 Task: Look for space in Settimo Torinese, Italy from 10th July, 2023 to 15th July, 2023 for 7 adults in price range Rs.10000 to Rs.15000. Place can be entire place or shared room with 4 bedrooms having 7 beds and 4 bathrooms. Property type can be house, flat, guest house. Amenities needed are: wifi, TV, free parkinig on premises, gym, breakfast. Booking option can be shelf check-in. Required host language is English.
Action: Mouse moved to (472, 107)
Screenshot: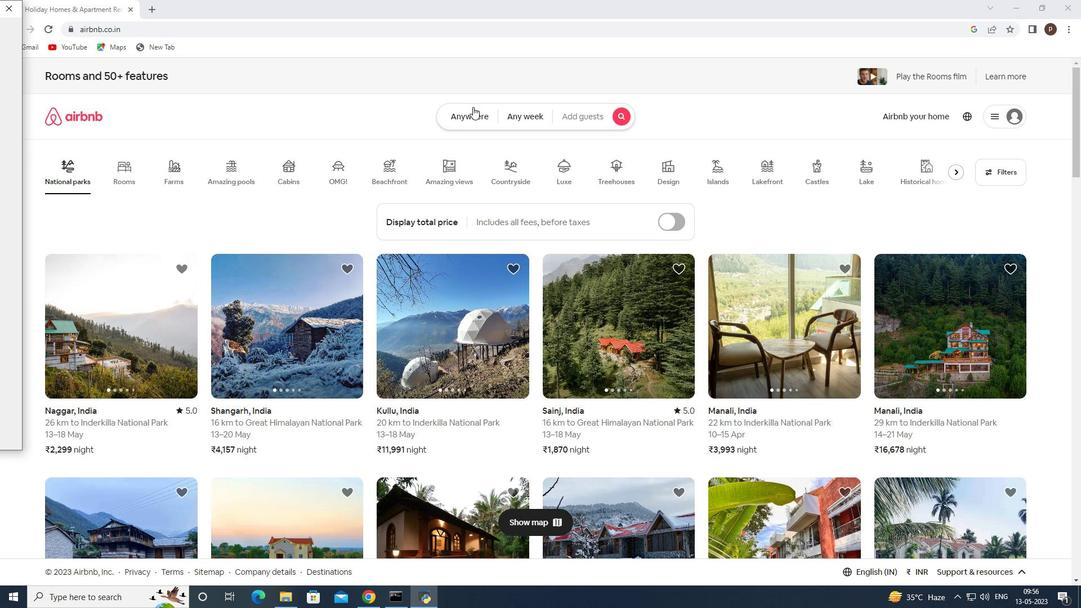 
Action: Mouse pressed left at (472, 107)
Screenshot: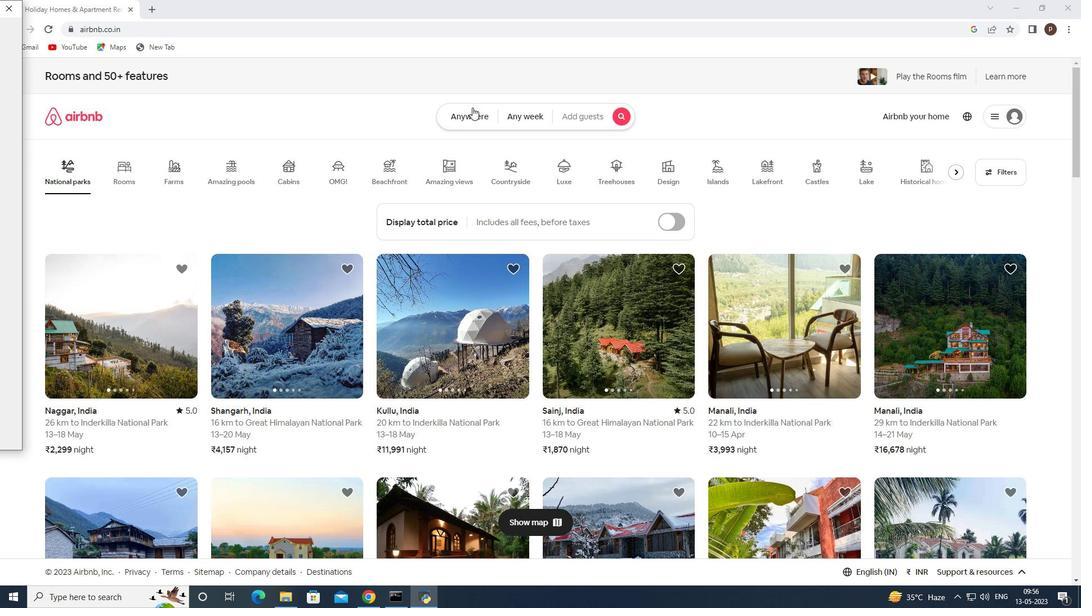 
Action: Mouse moved to (326, 161)
Screenshot: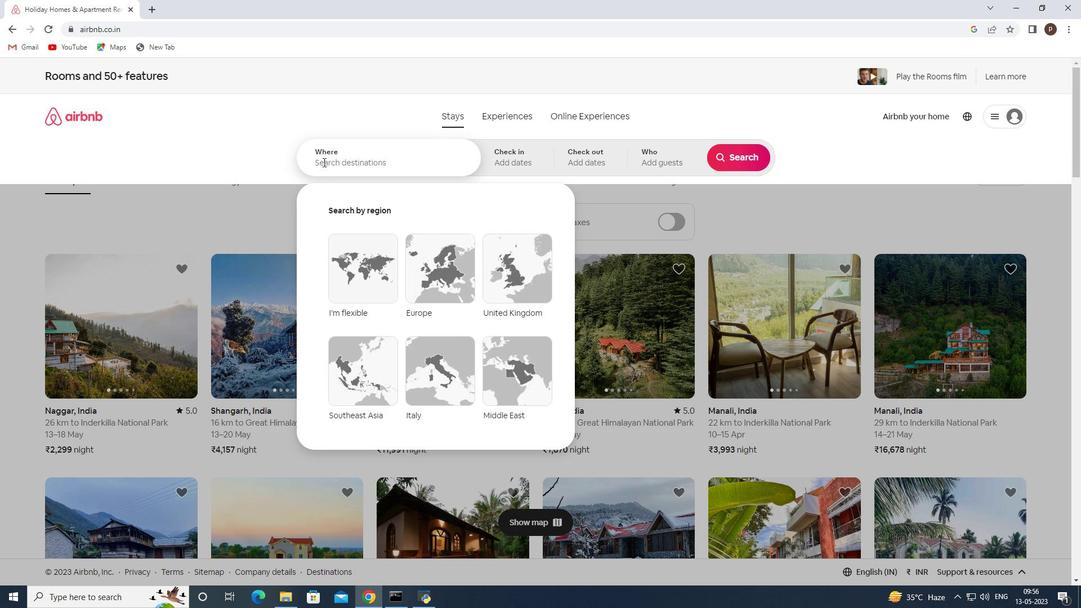 
Action: Mouse pressed left at (326, 161)
Screenshot: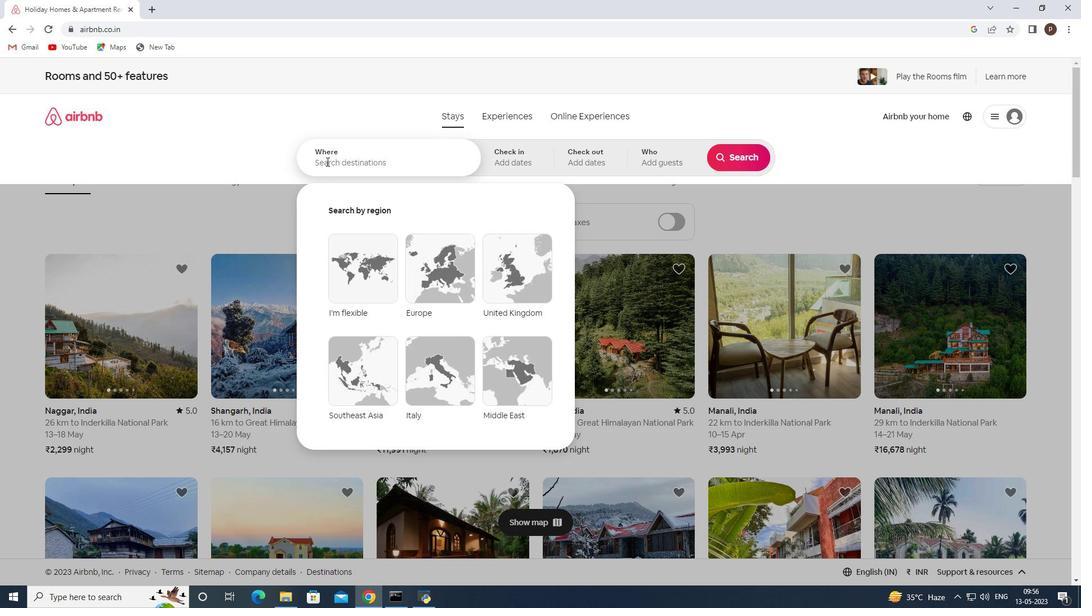 
Action: Key pressed <Key.caps_lock>S<Key.caps_lock>ettimo
Screenshot: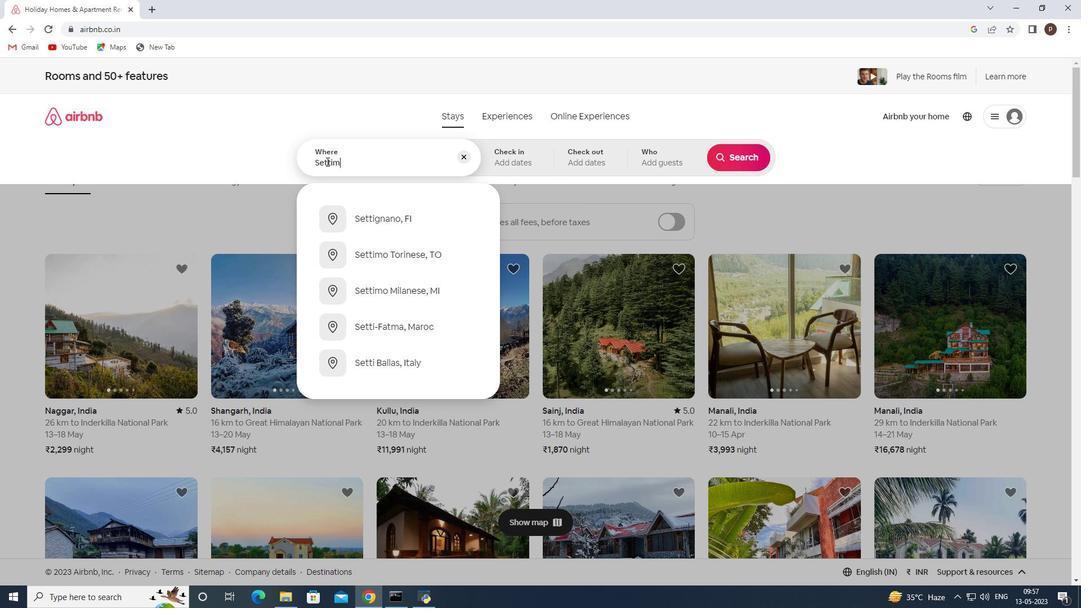 
Action: Mouse moved to (382, 180)
Screenshot: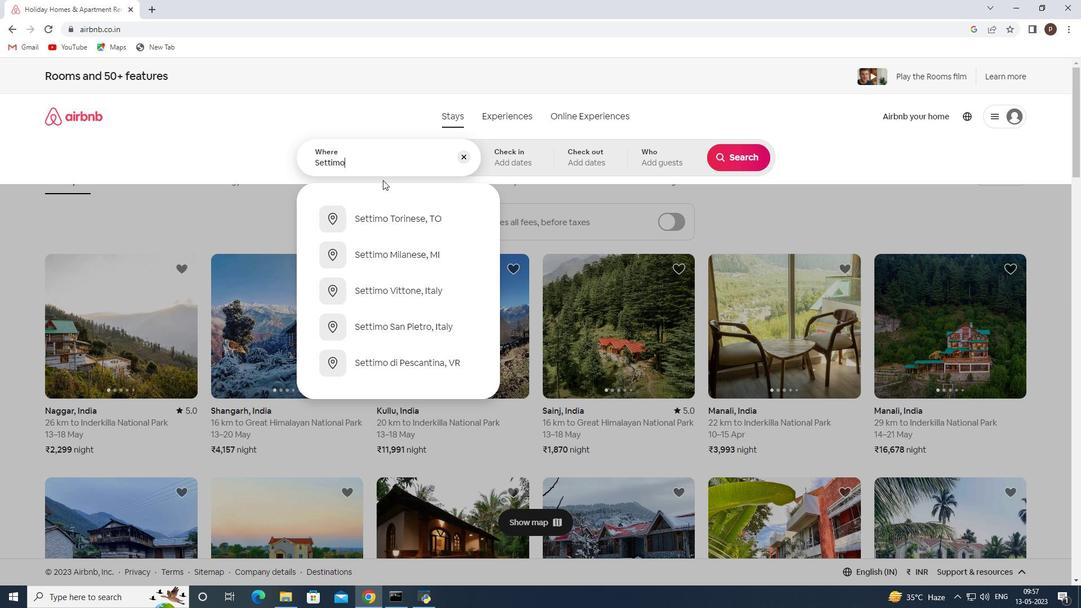 
Action: Key pressed <Key.space><Key.caps_lock>T<Key.caps_lock>orinese,<Key.space><Key.caps_lock>I<Key.caps_lock>taly
Screenshot: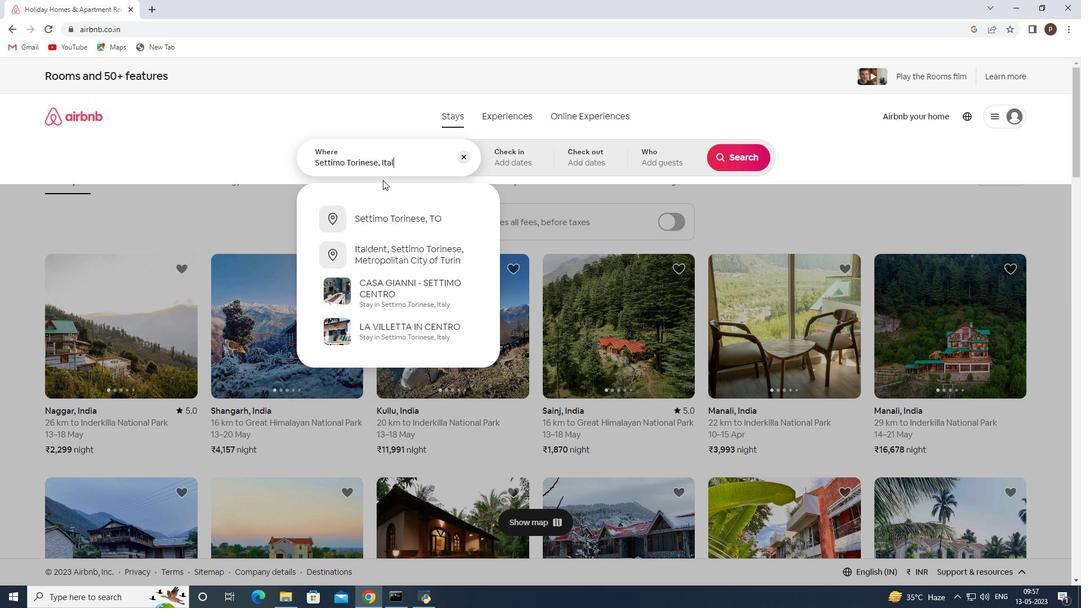 
Action: Mouse moved to (382, 179)
Screenshot: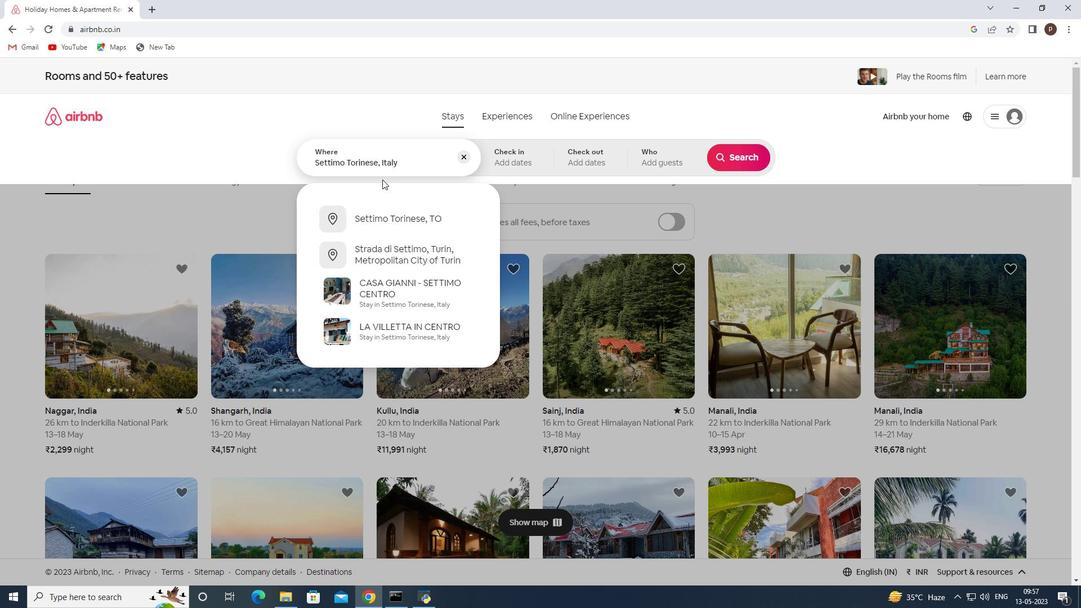 
Action: Key pressed <Key.enter>
Screenshot: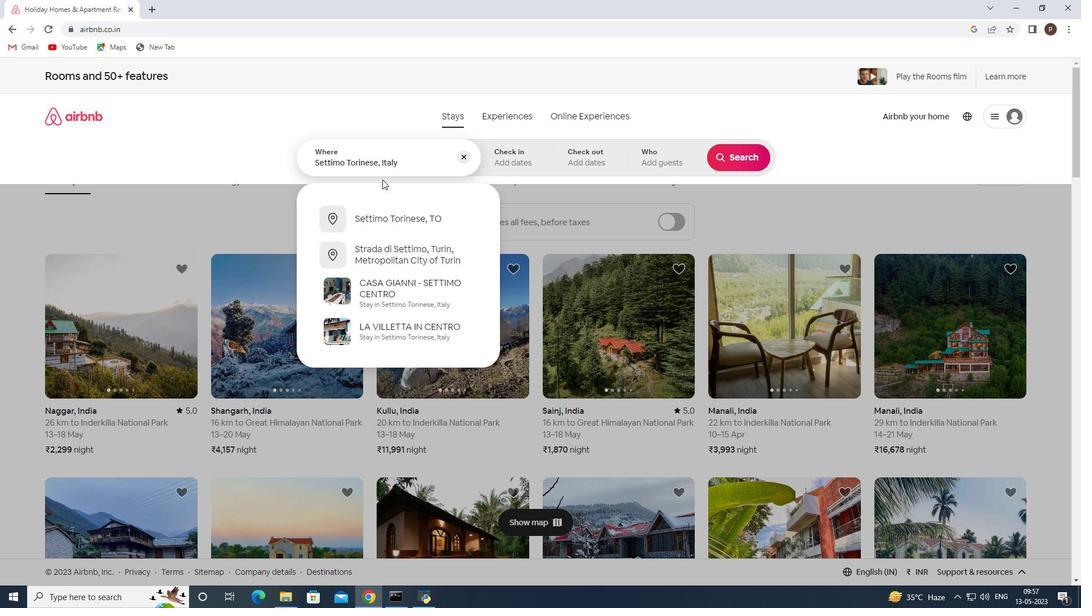 
Action: Mouse moved to (737, 248)
Screenshot: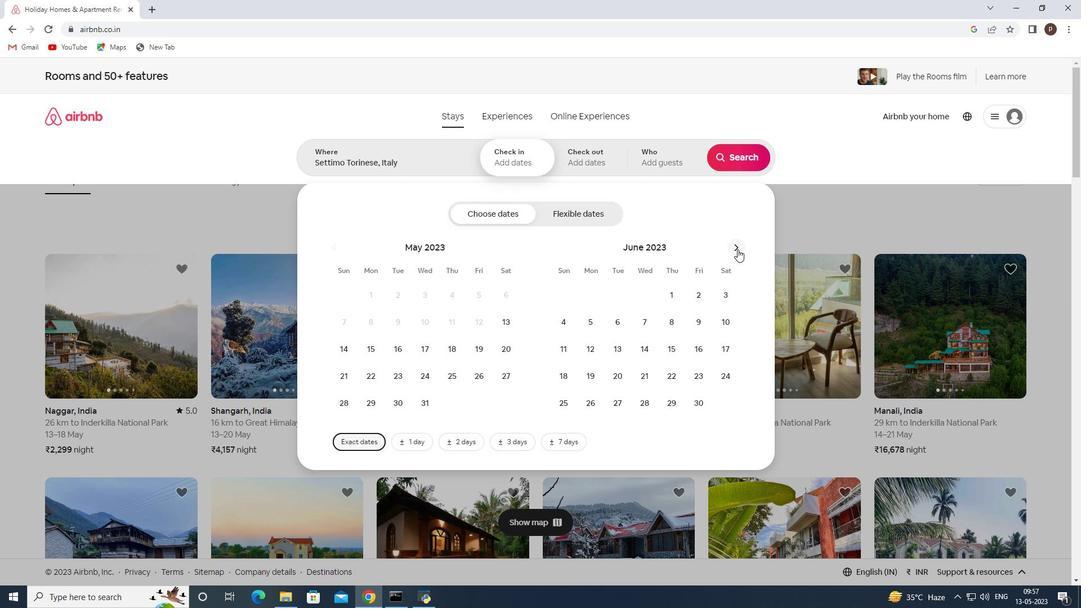 
Action: Mouse pressed left at (737, 248)
Screenshot: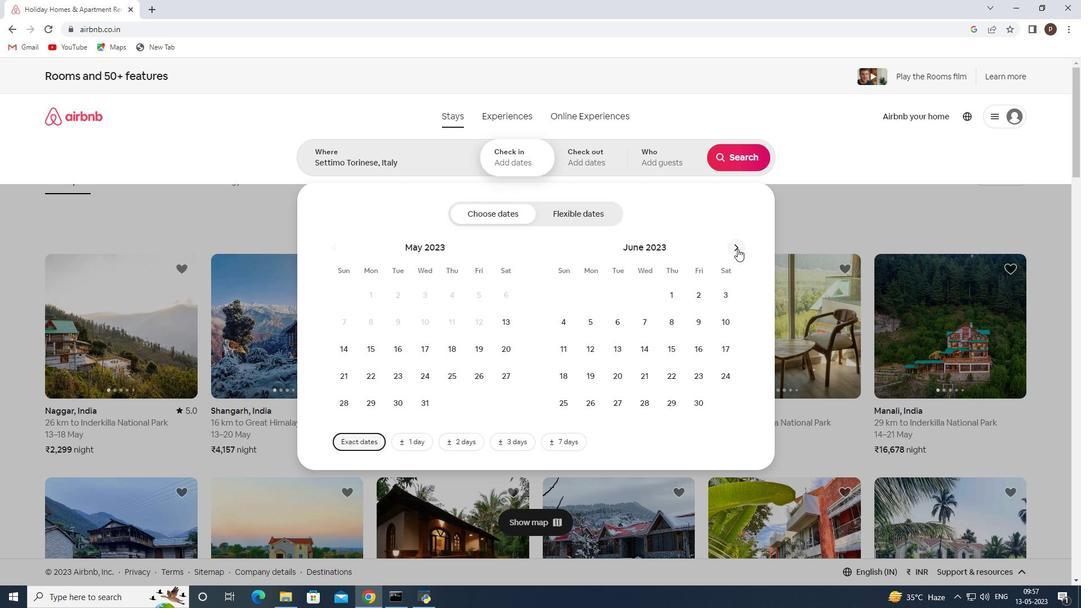 
Action: Mouse moved to (591, 351)
Screenshot: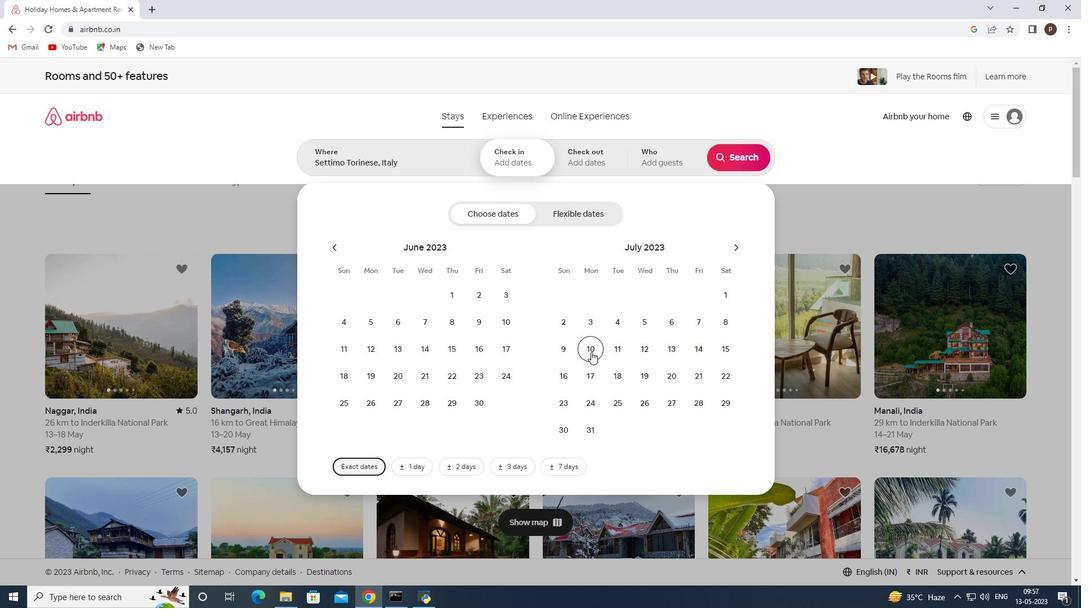 
Action: Mouse pressed left at (591, 351)
Screenshot: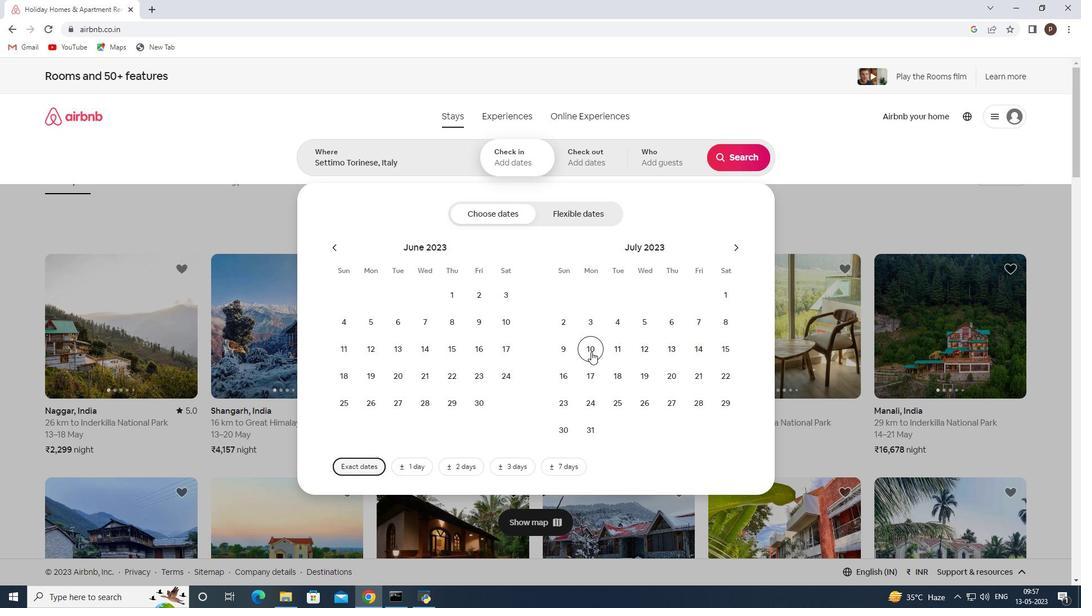 
Action: Mouse moved to (729, 350)
Screenshot: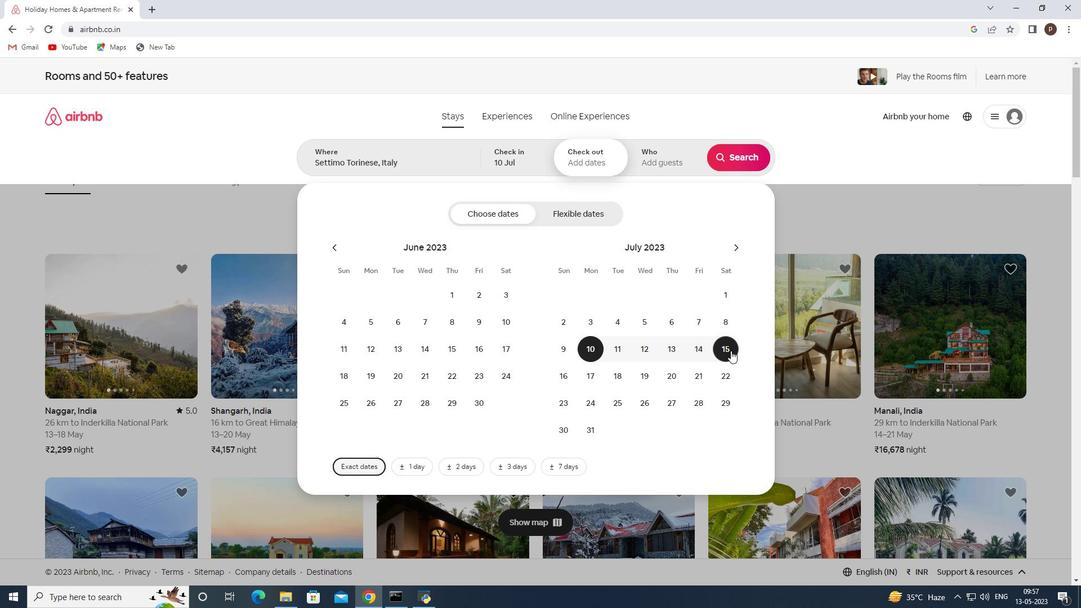 
Action: Mouse pressed left at (729, 350)
Screenshot: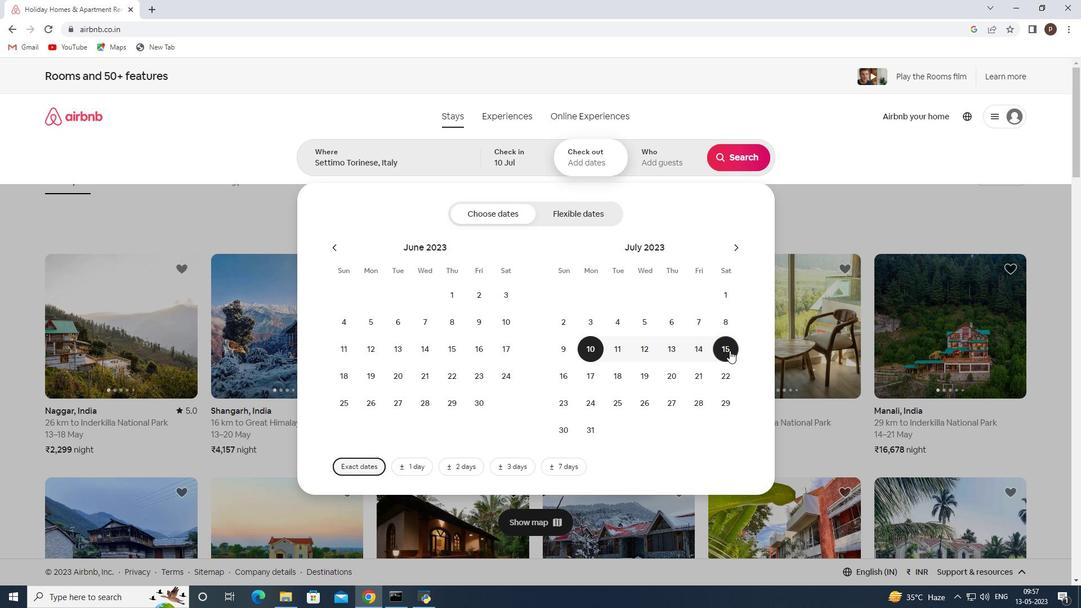 
Action: Mouse moved to (671, 163)
Screenshot: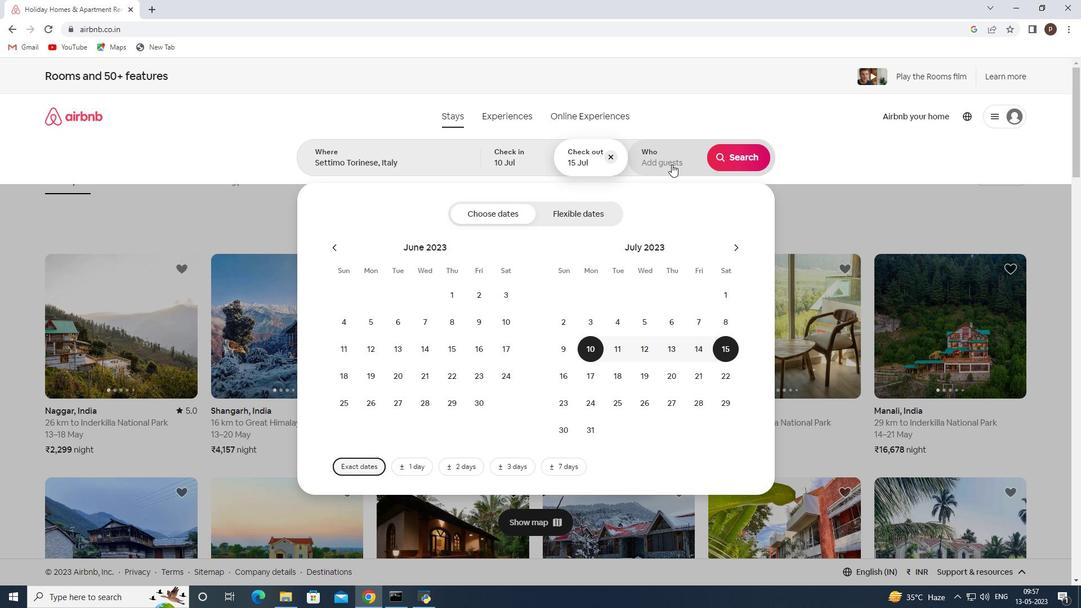 
Action: Mouse pressed left at (671, 163)
Screenshot: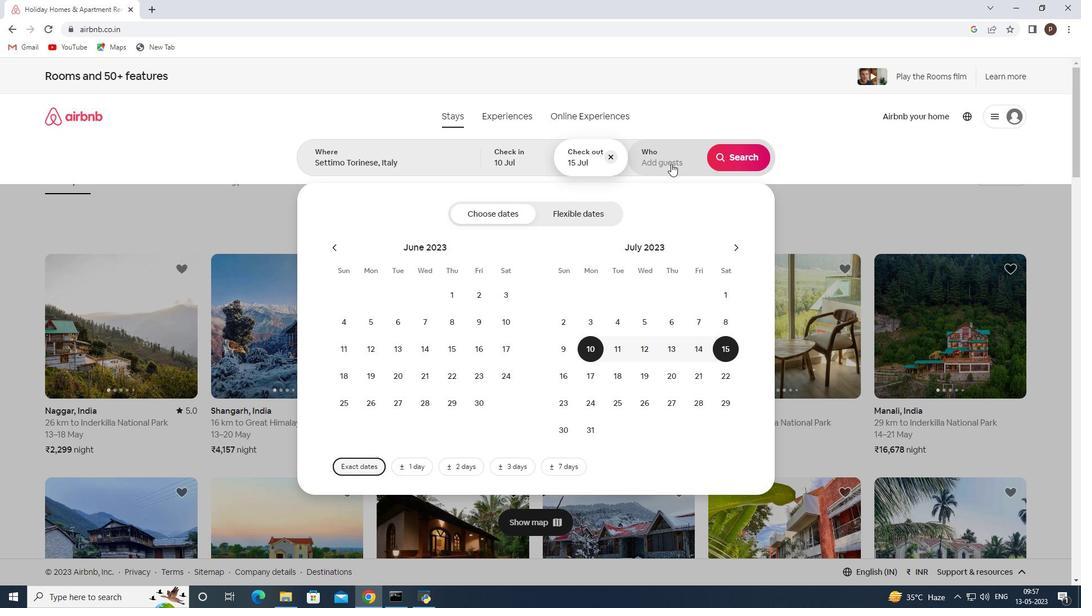 
Action: Mouse moved to (740, 220)
Screenshot: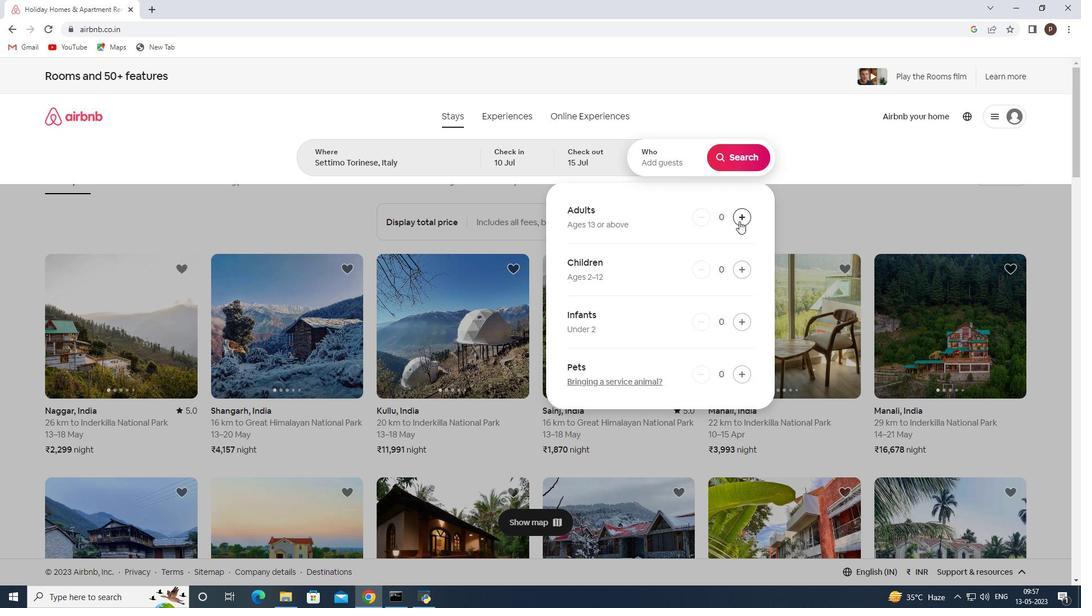 
Action: Mouse pressed left at (740, 220)
Screenshot: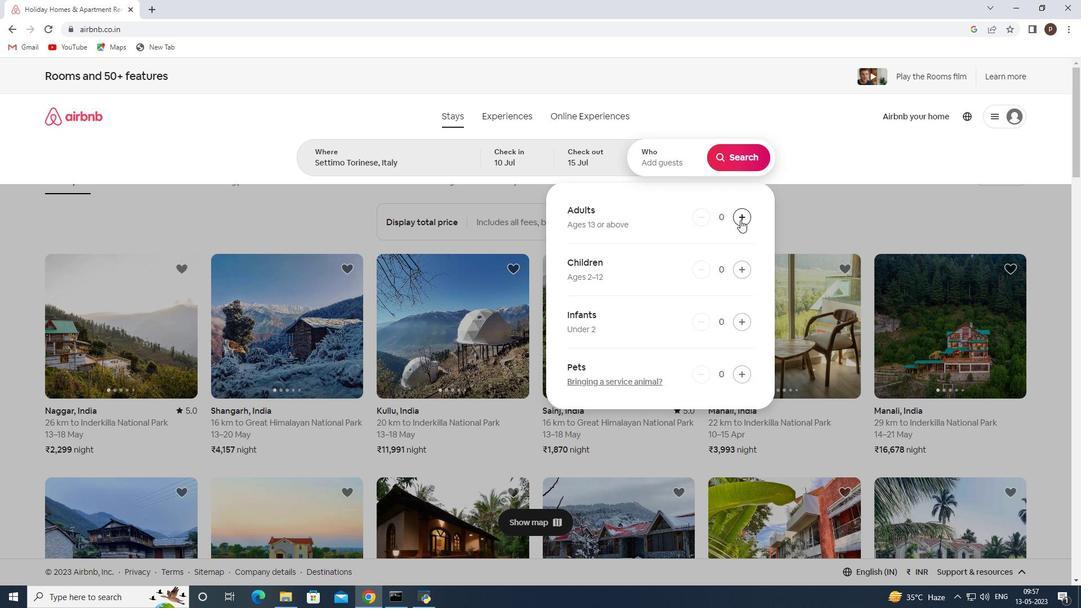 
Action: Mouse pressed left at (740, 220)
Screenshot: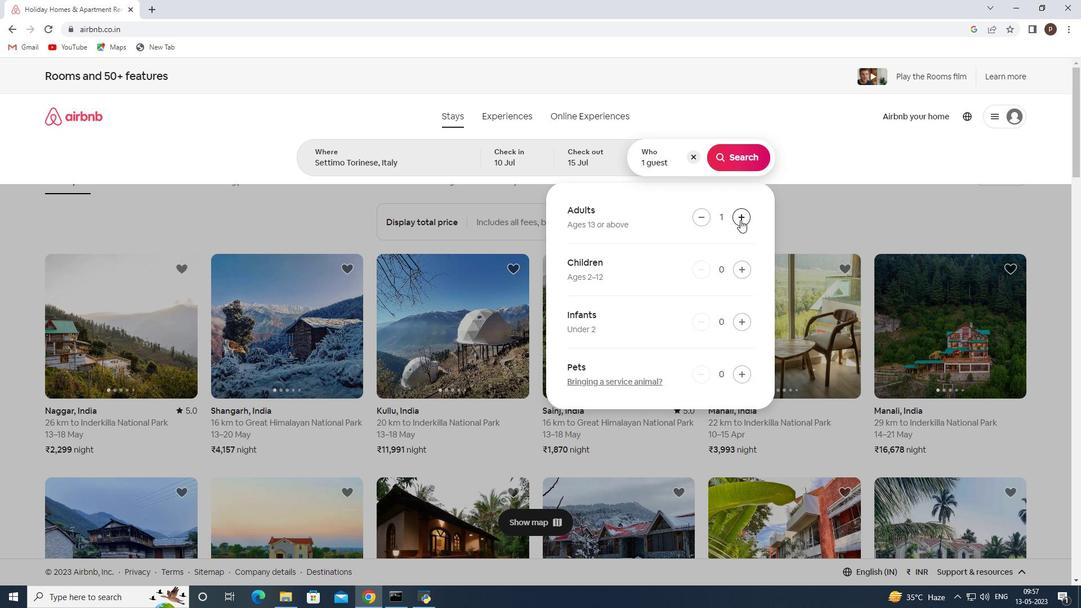 
Action: Mouse pressed left at (740, 220)
Screenshot: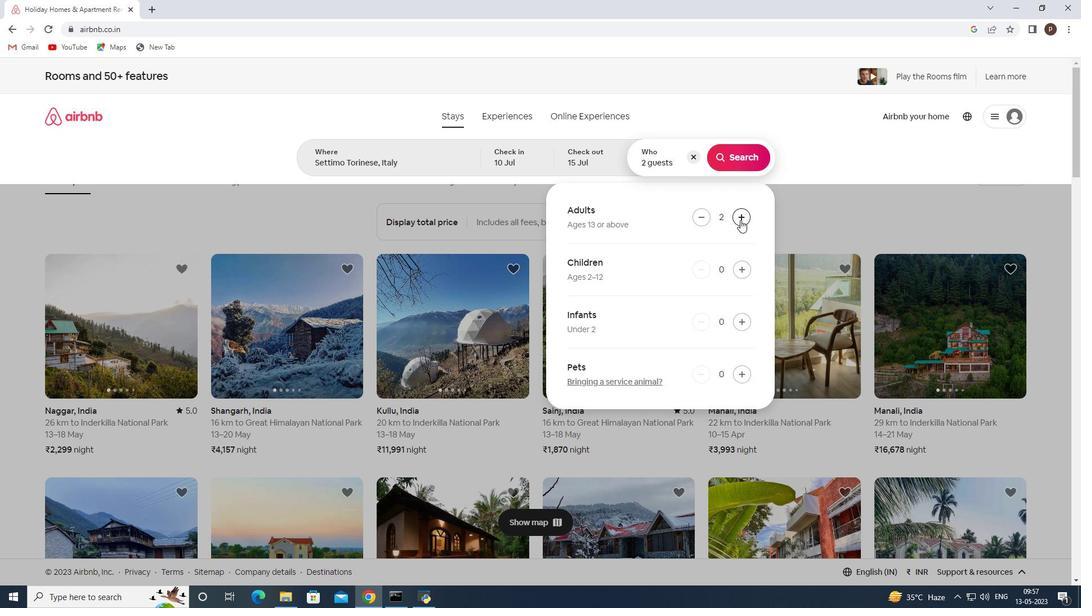 
Action: Mouse pressed left at (740, 220)
Screenshot: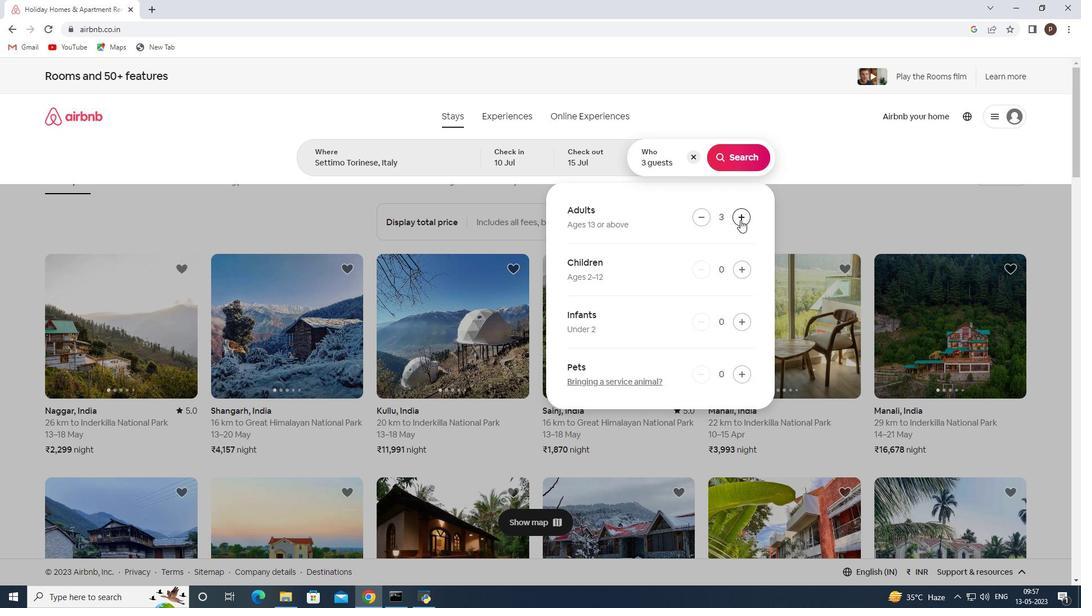 
Action: Mouse pressed left at (740, 220)
Screenshot: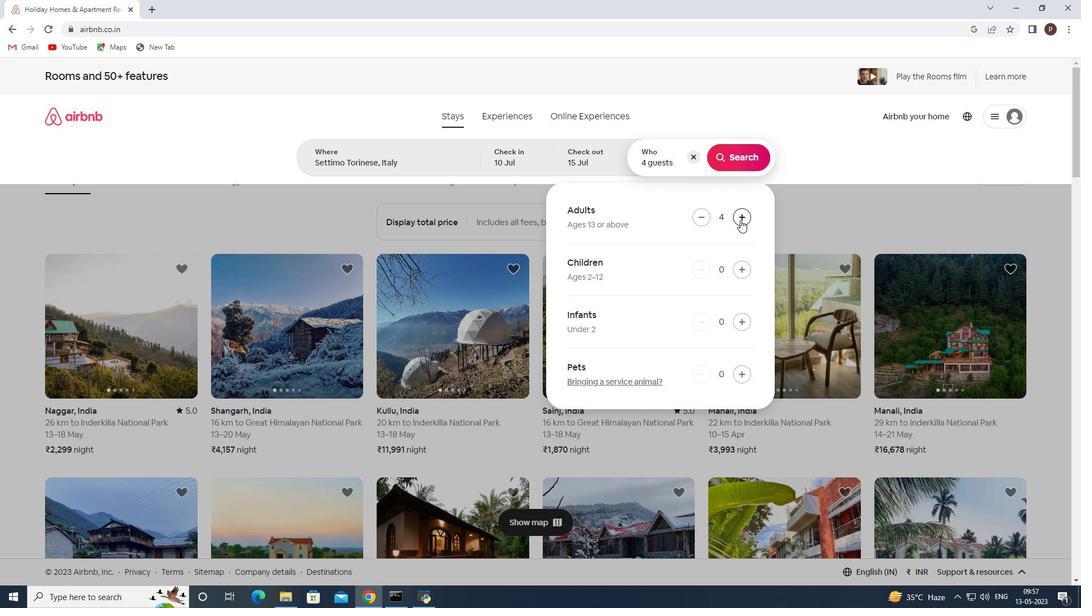 
Action: Mouse pressed left at (740, 220)
Screenshot: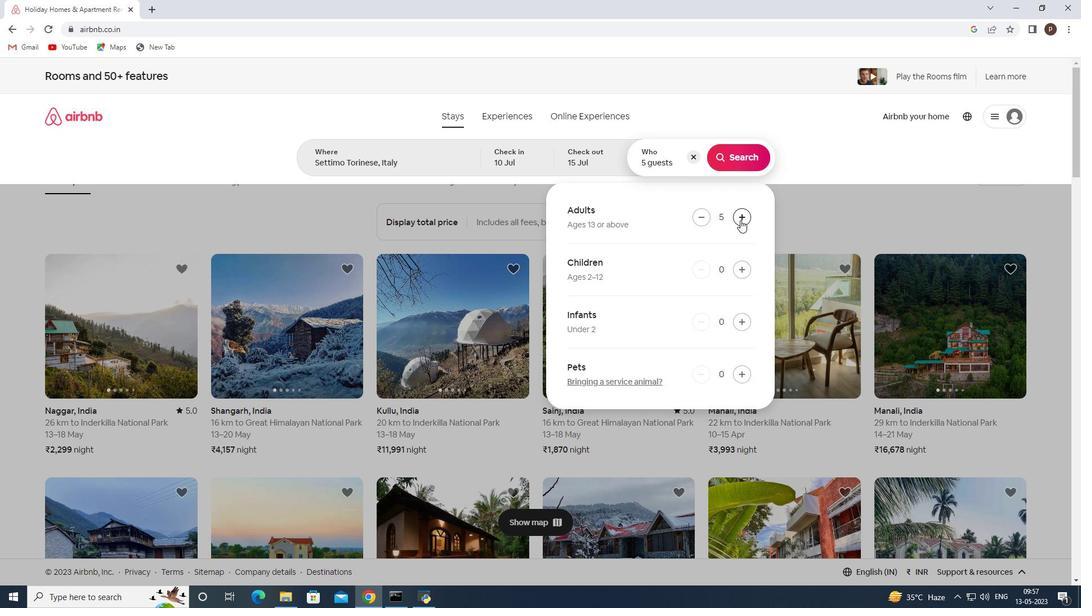 
Action: Mouse pressed left at (740, 220)
Screenshot: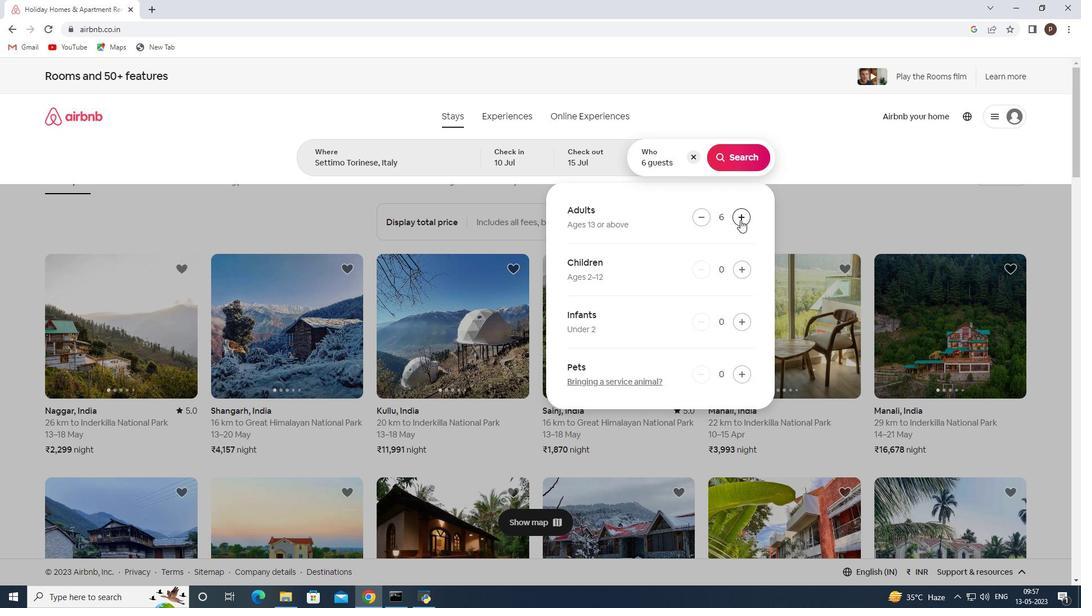 
Action: Mouse moved to (741, 153)
Screenshot: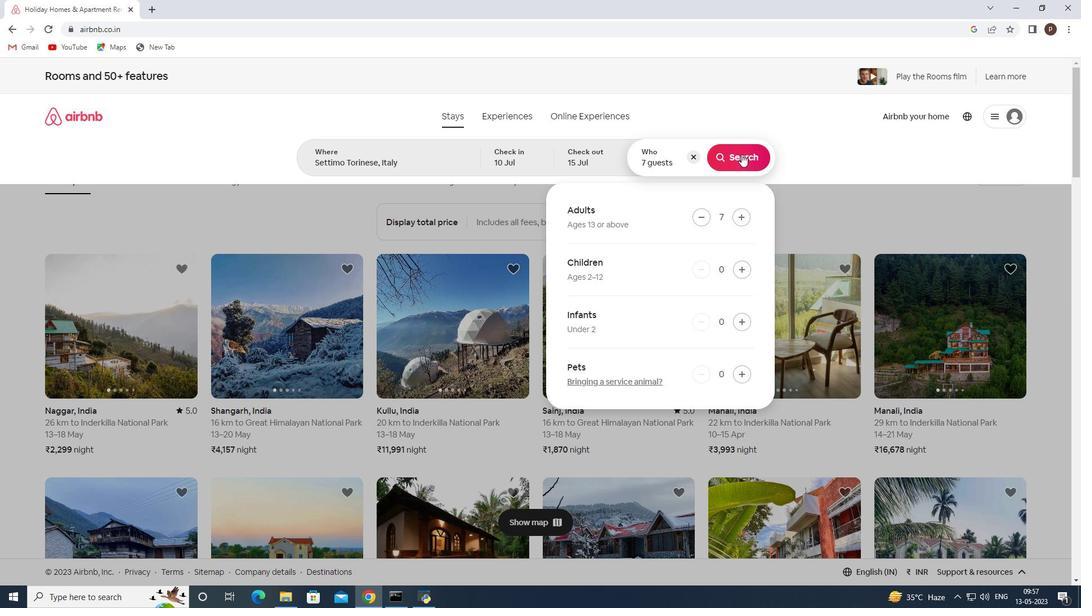 
Action: Mouse pressed left at (741, 153)
Screenshot: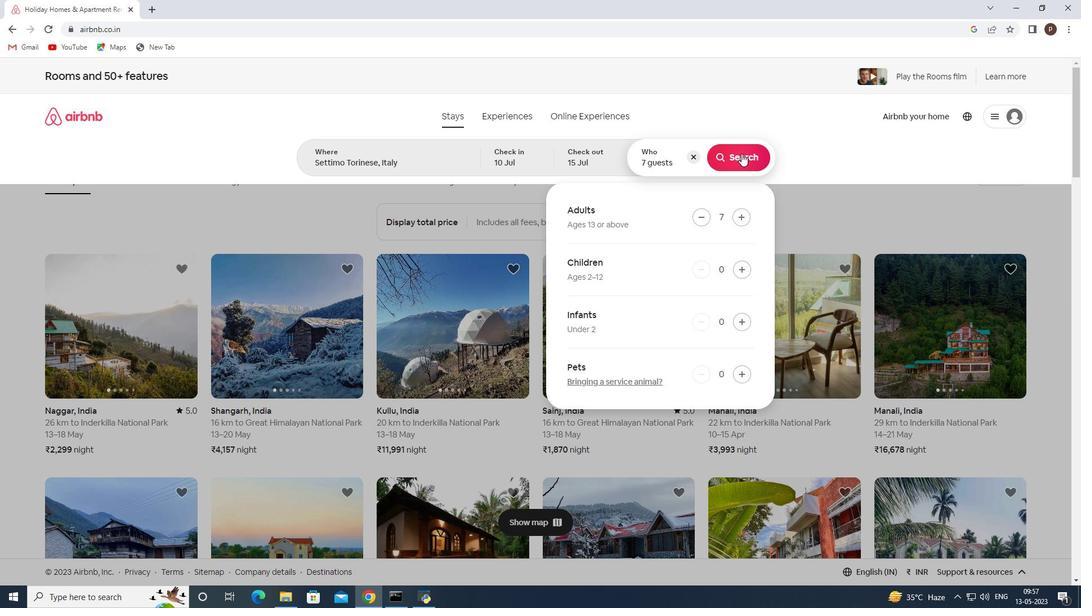 
Action: Mouse moved to (1015, 125)
Screenshot: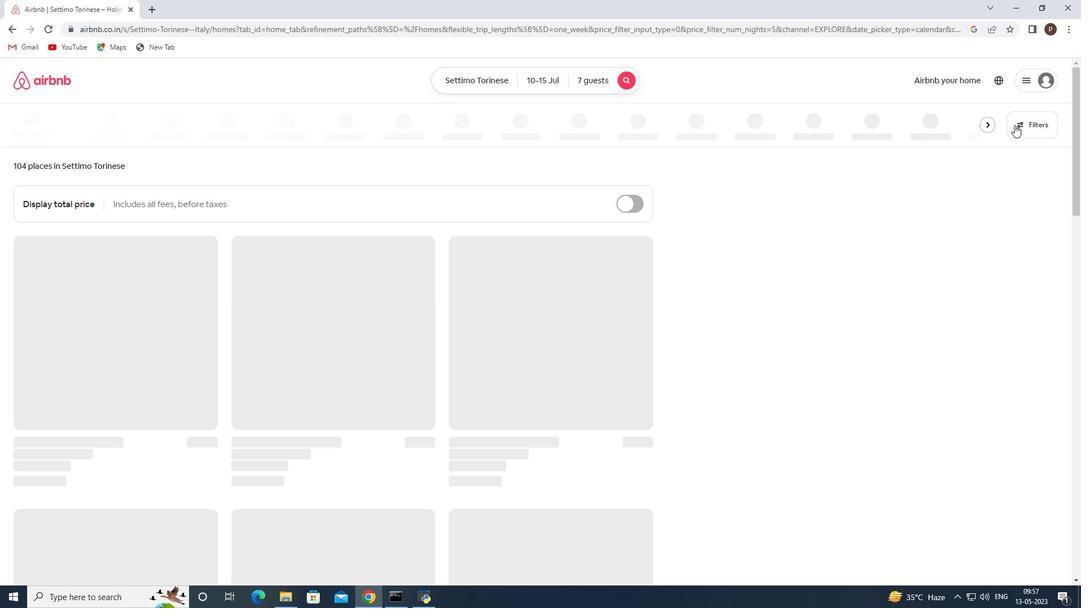 
Action: Mouse pressed left at (1015, 125)
Screenshot: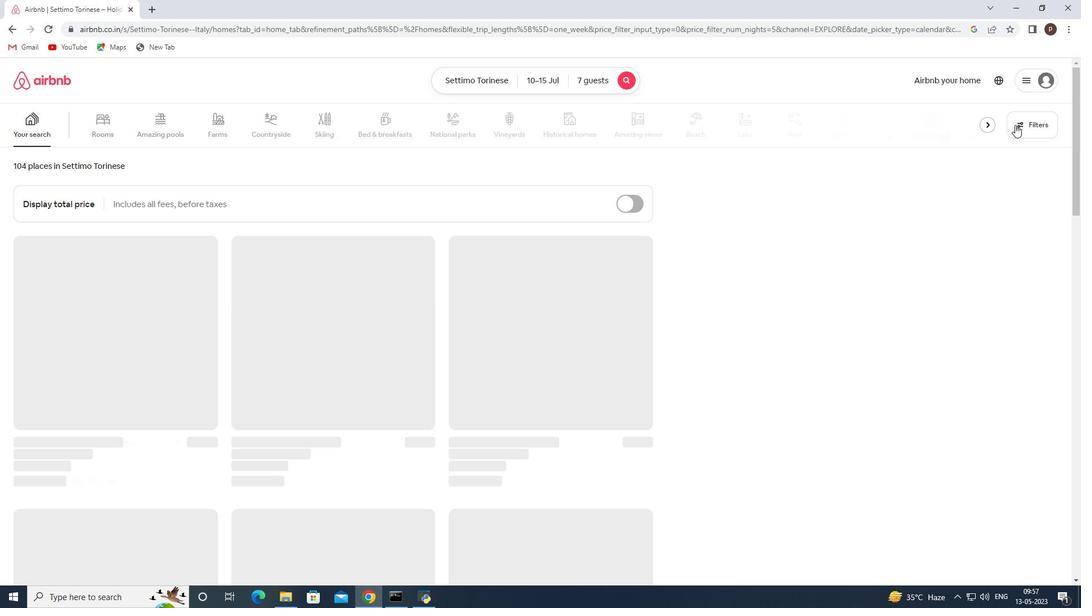 
Action: Mouse moved to (373, 399)
Screenshot: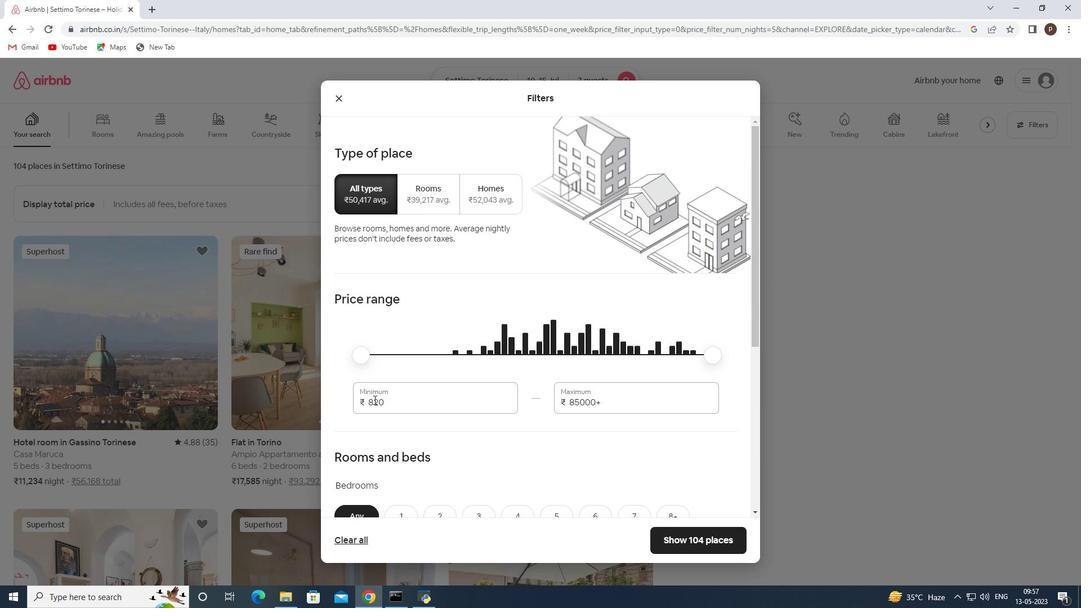 
Action: Mouse pressed left at (373, 399)
Screenshot: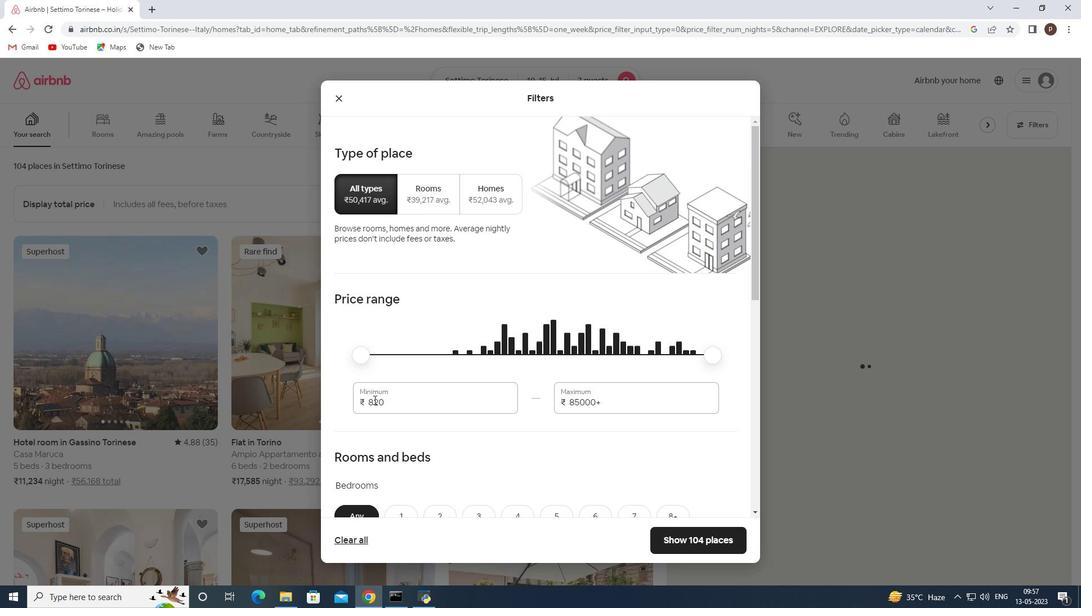
Action: Mouse pressed left at (373, 399)
Screenshot: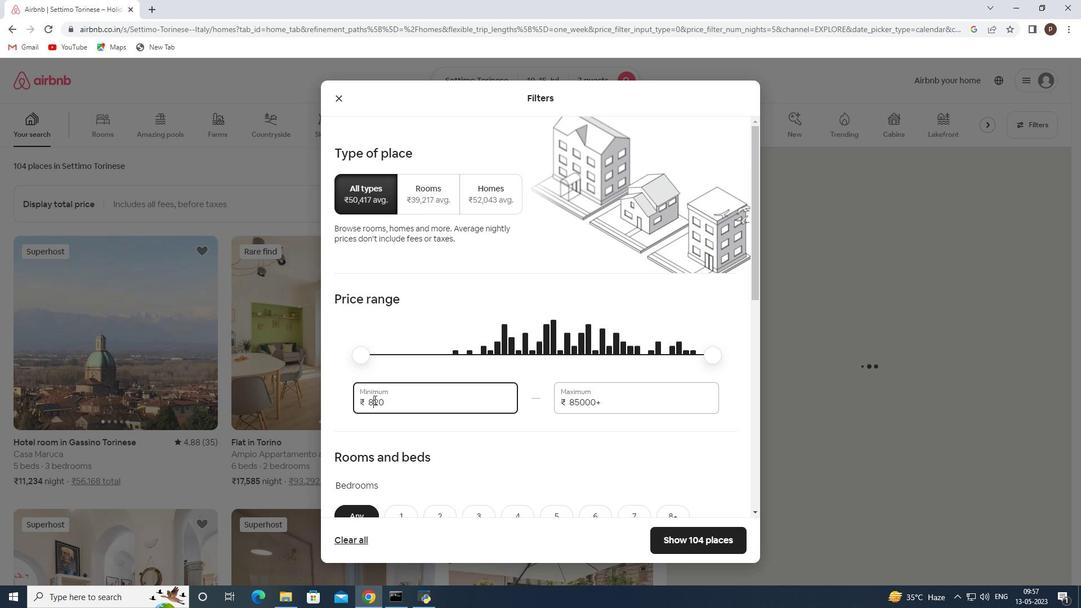 
Action: Key pressed 10000<Key.tab>15000
Screenshot: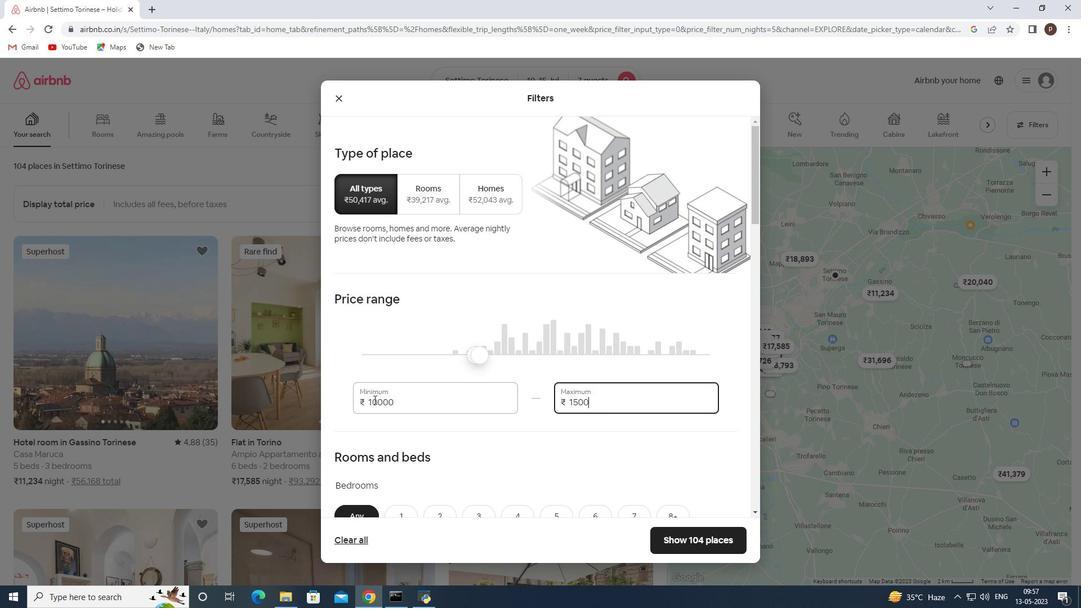 
Action: Mouse scrolled (373, 399) with delta (0, 0)
Screenshot: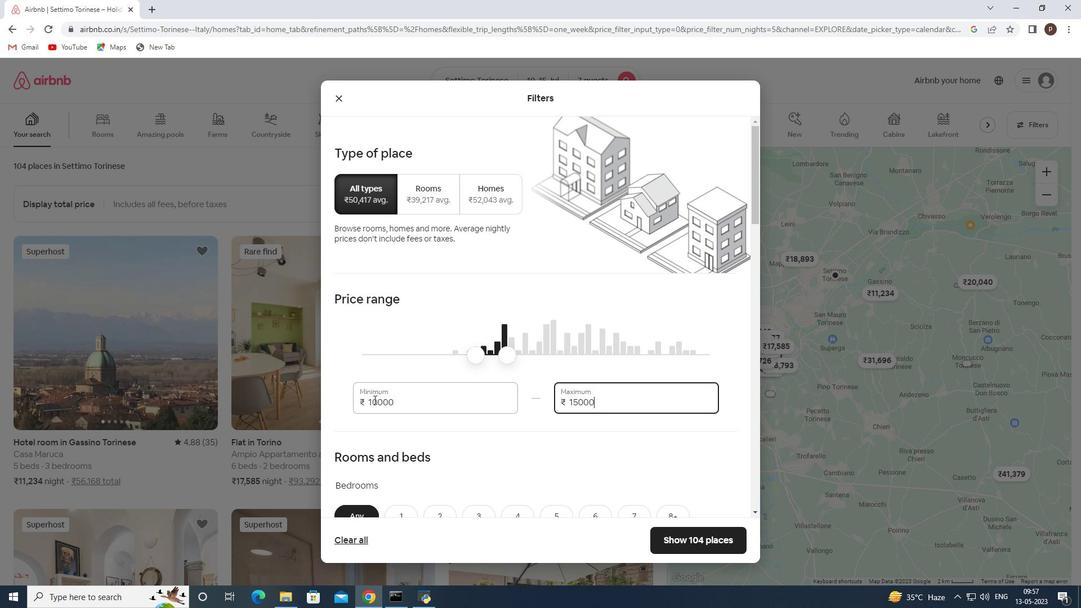
Action: Mouse scrolled (373, 399) with delta (0, 0)
Screenshot: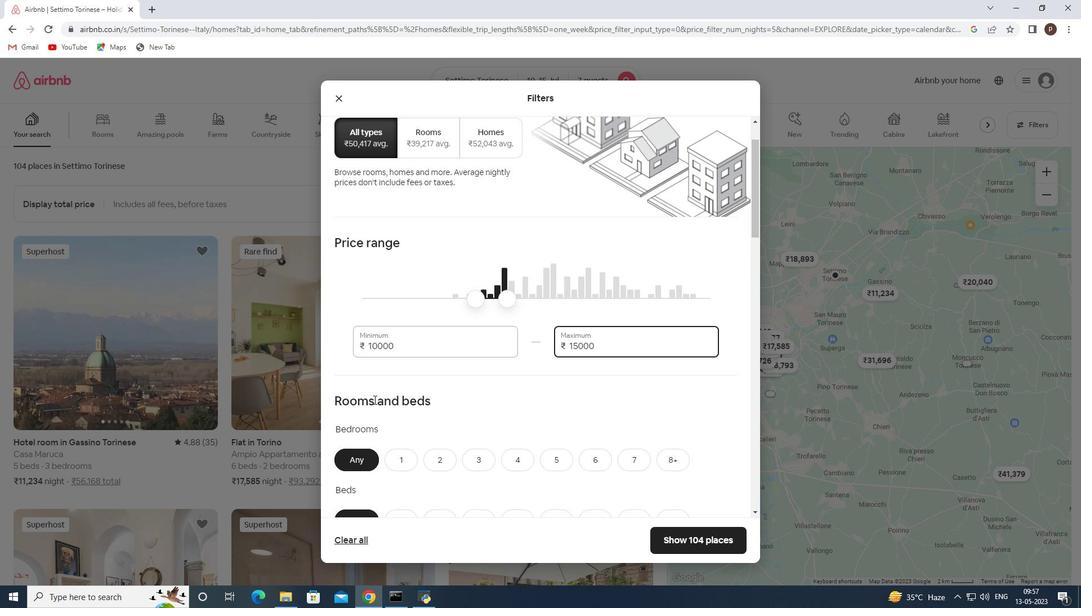 
Action: Mouse moved to (527, 404)
Screenshot: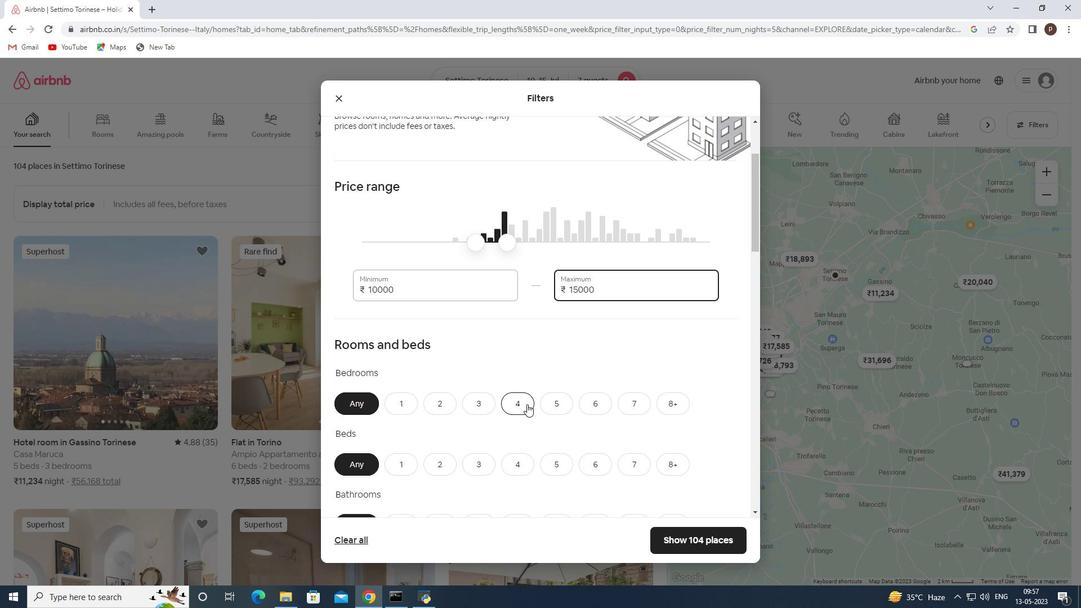 
Action: Mouse pressed left at (527, 404)
Screenshot: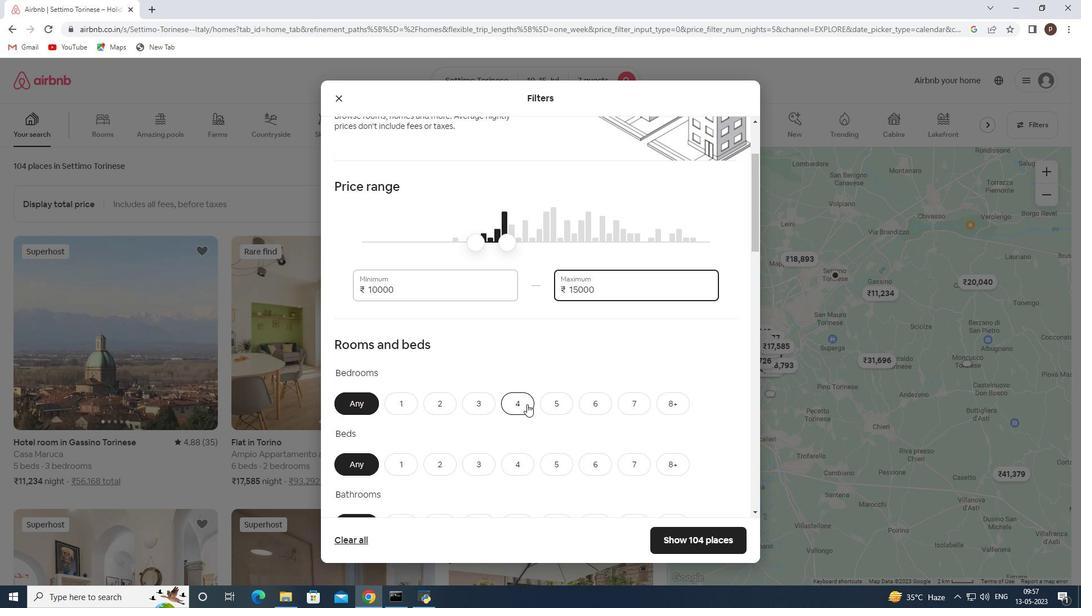 
Action: Mouse moved to (640, 468)
Screenshot: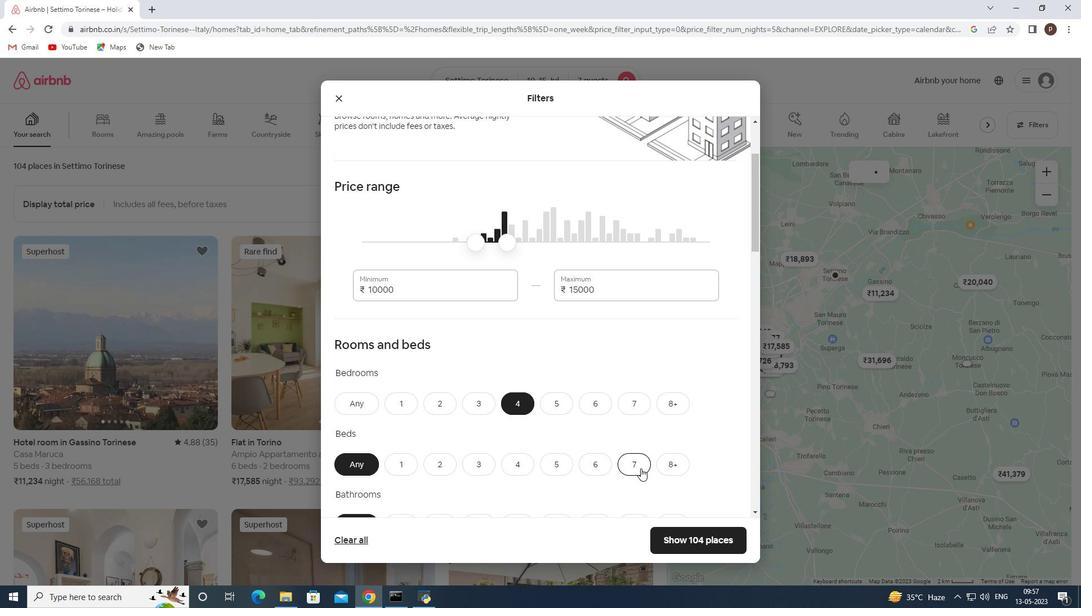 
Action: Mouse pressed left at (640, 468)
Screenshot: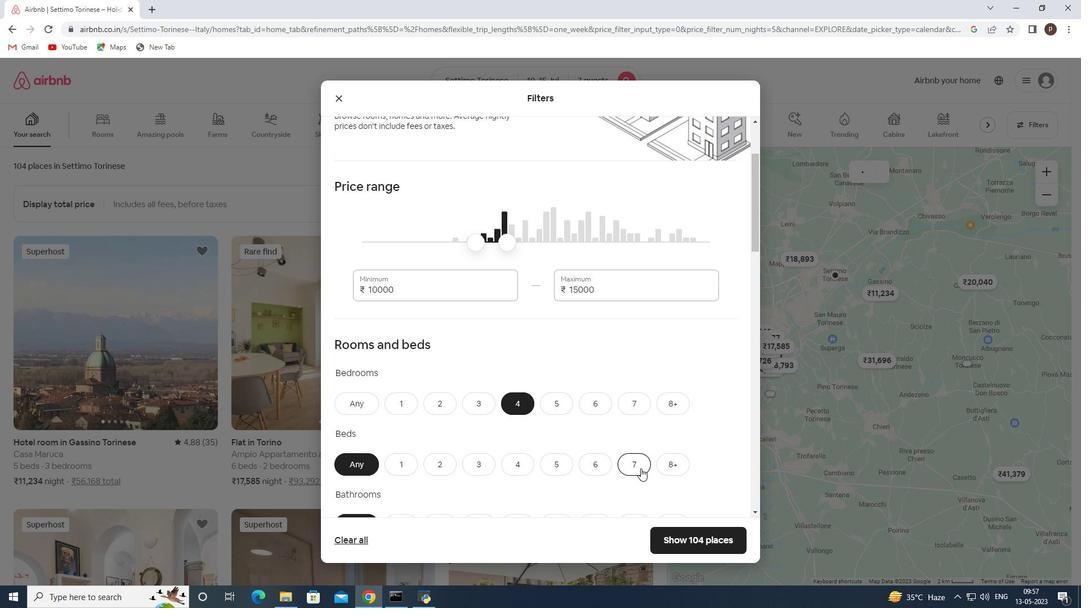 
Action: Mouse scrolled (640, 467) with delta (0, 0)
Screenshot: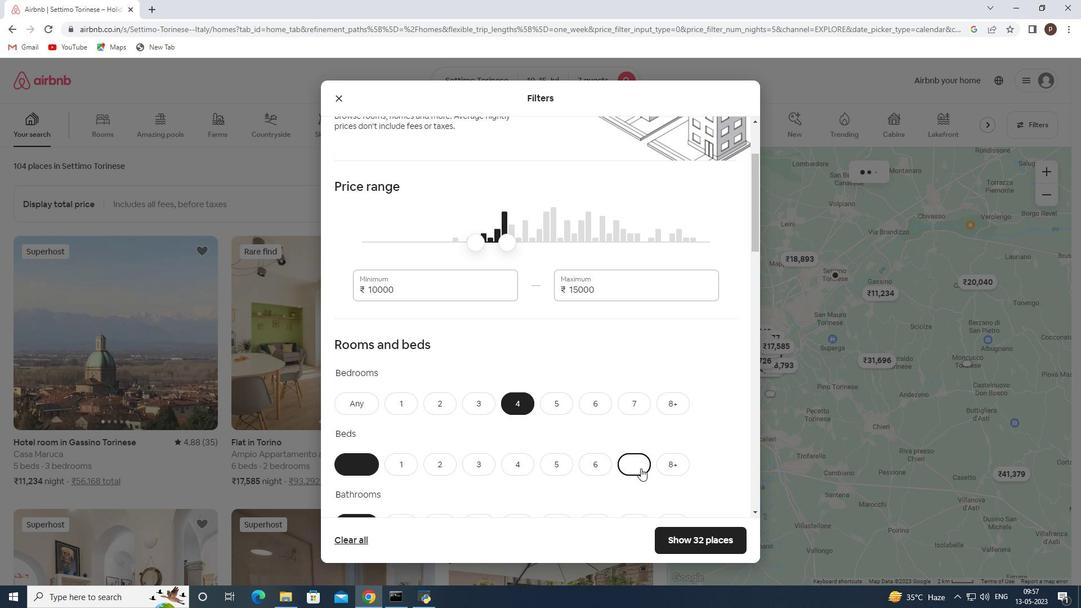 
Action: Mouse scrolled (640, 467) with delta (0, 0)
Screenshot: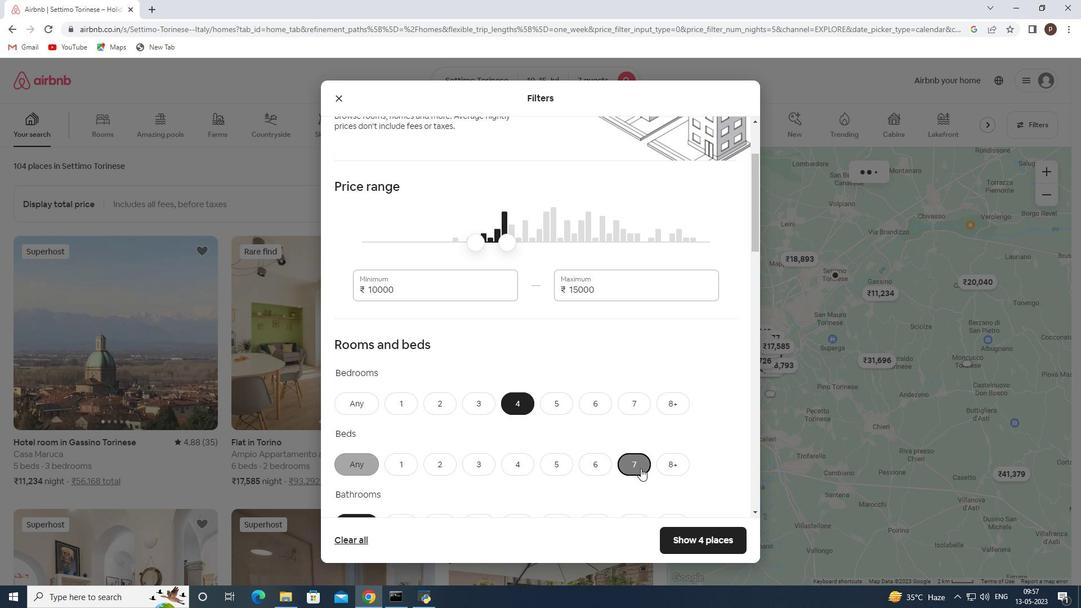 
Action: Mouse scrolled (640, 467) with delta (0, 0)
Screenshot: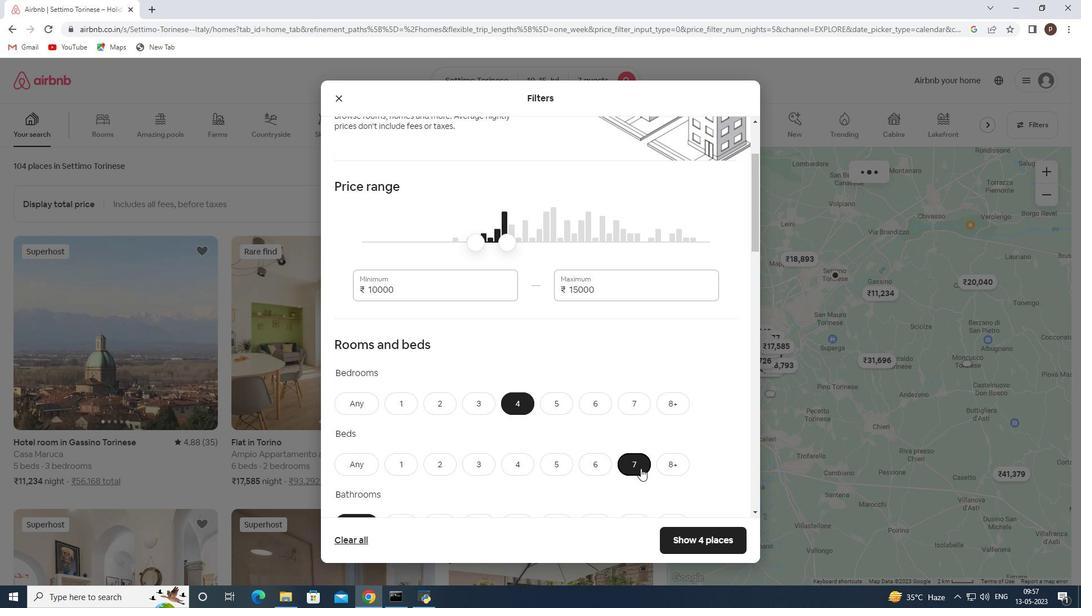 
Action: Mouse moved to (512, 360)
Screenshot: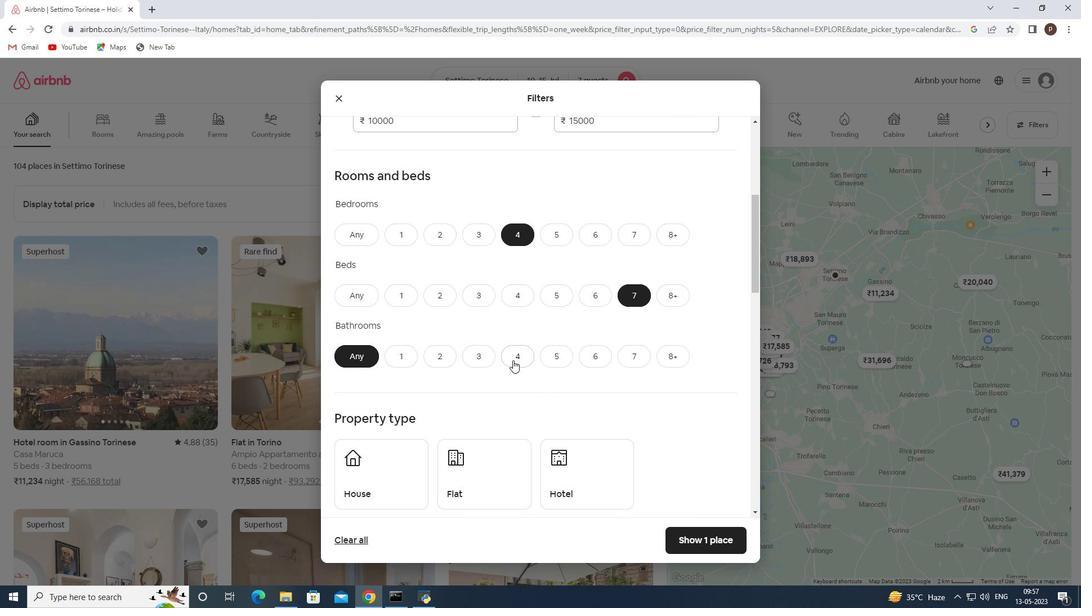 
Action: Mouse pressed left at (512, 360)
Screenshot: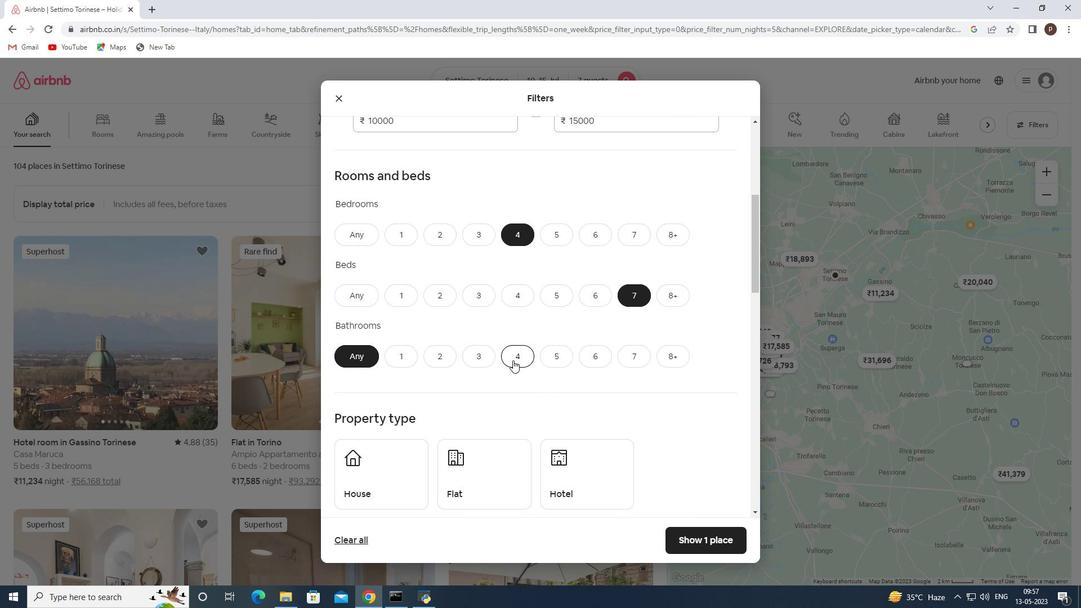 
Action: Mouse moved to (486, 373)
Screenshot: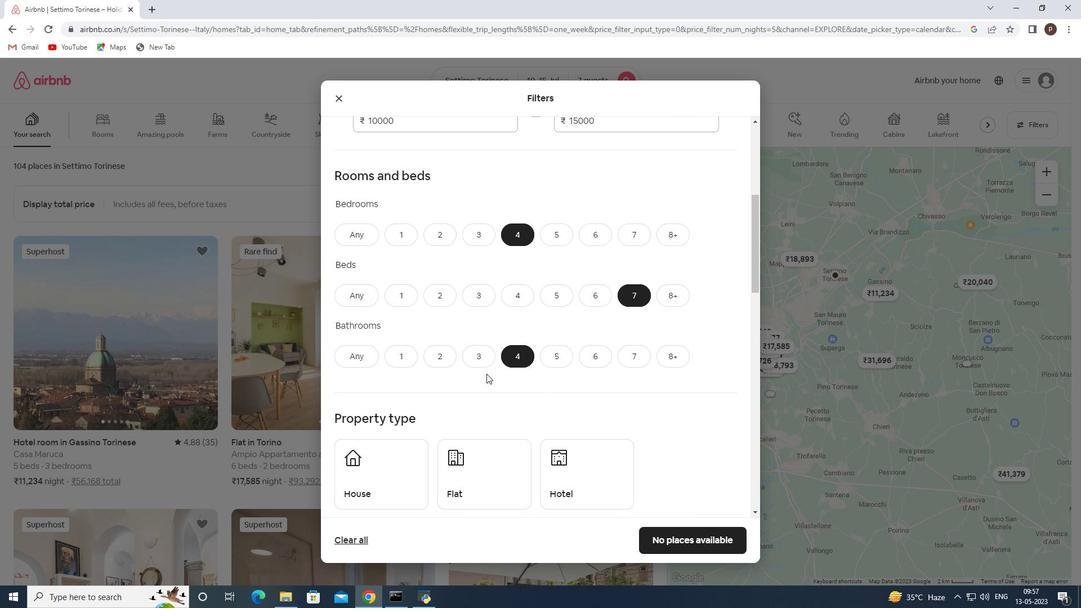 
Action: Mouse scrolled (486, 373) with delta (0, 0)
Screenshot: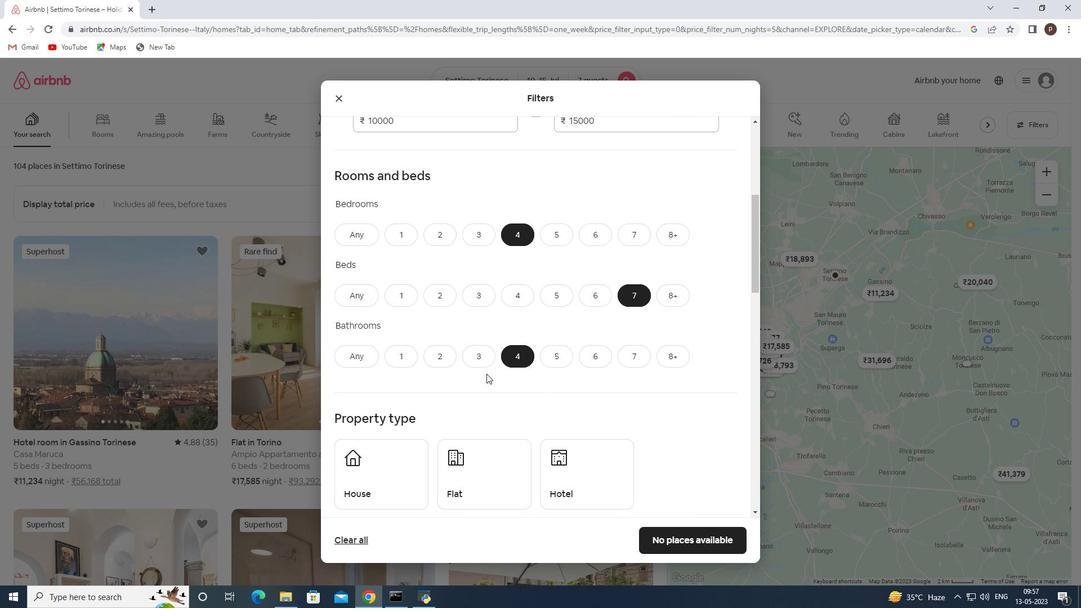 
Action: Mouse moved to (482, 359)
Screenshot: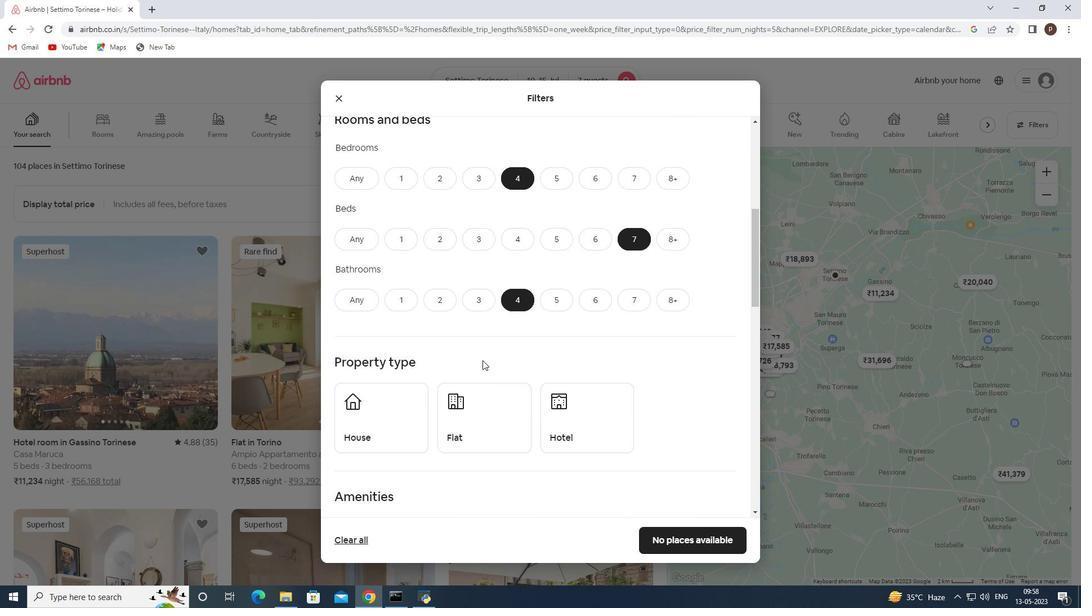 
Action: Mouse scrolled (482, 359) with delta (0, 0)
Screenshot: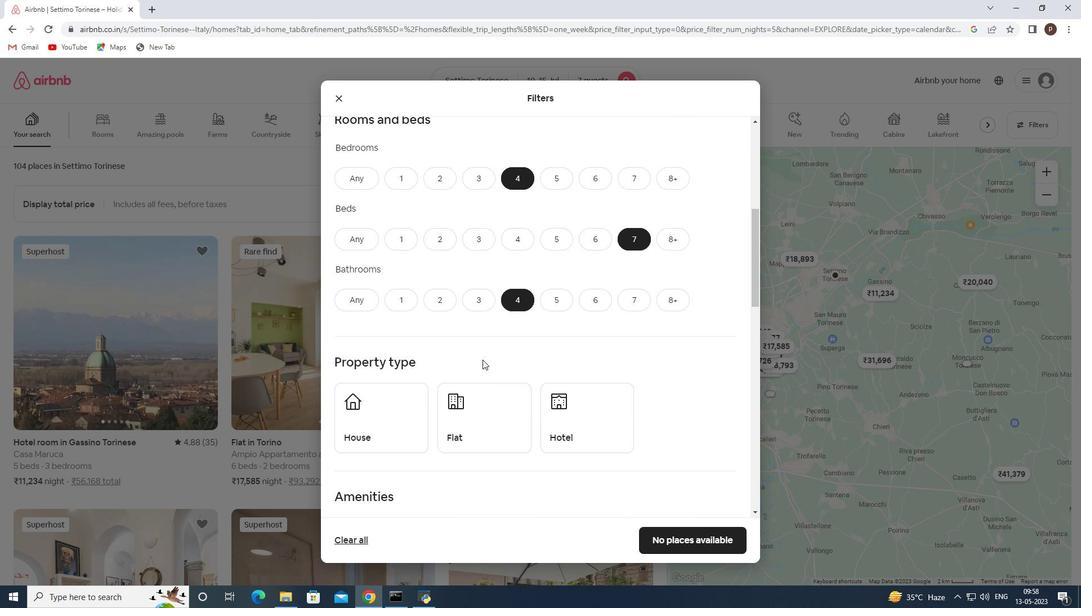 
Action: Mouse moved to (378, 366)
Screenshot: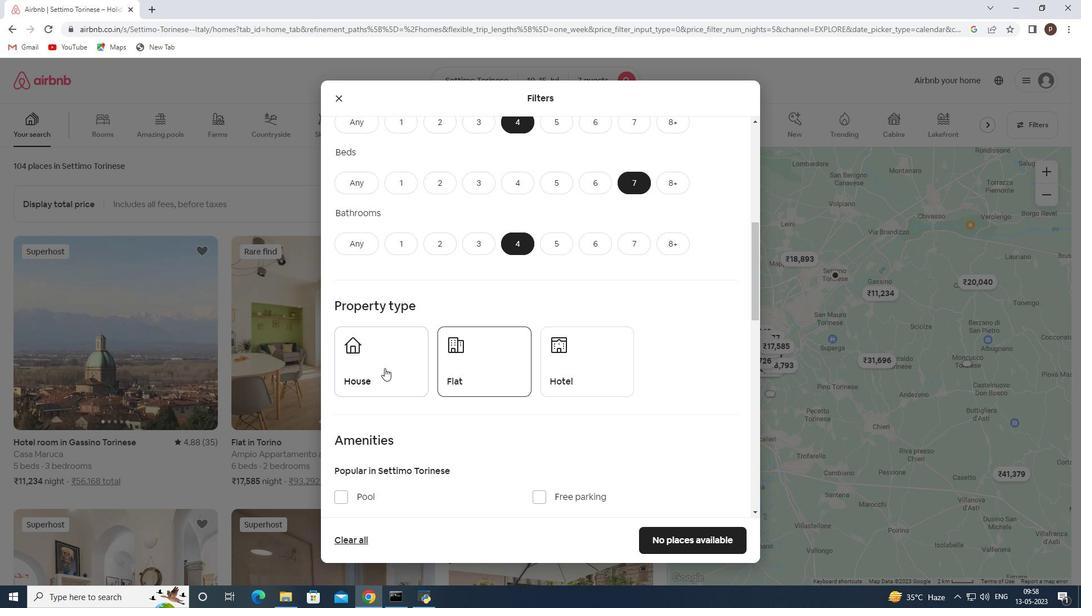 
Action: Mouse pressed left at (378, 366)
Screenshot: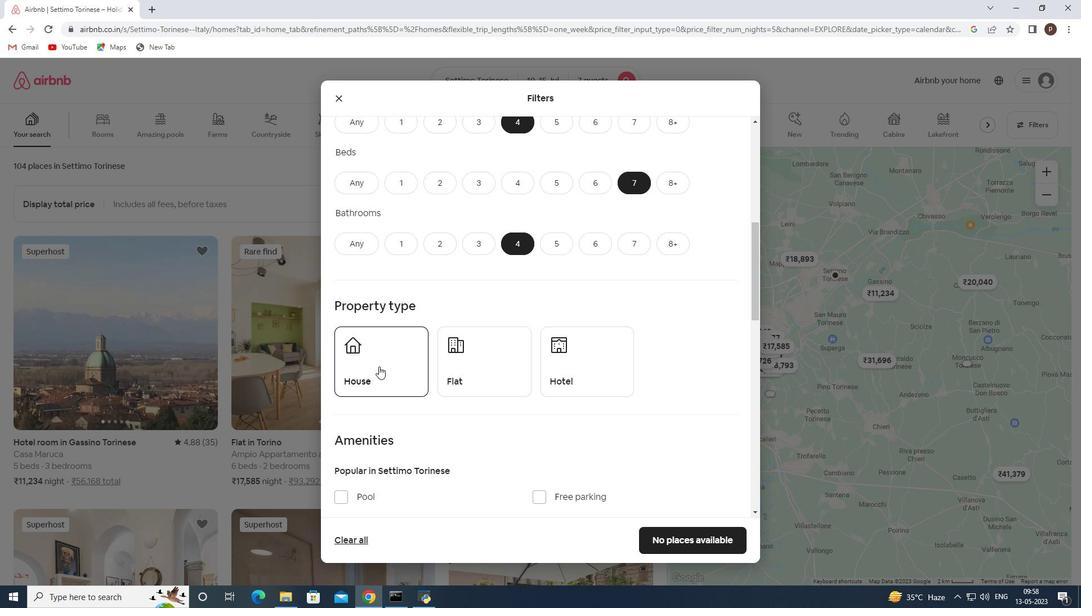 
Action: Mouse moved to (496, 366)
Screenshot: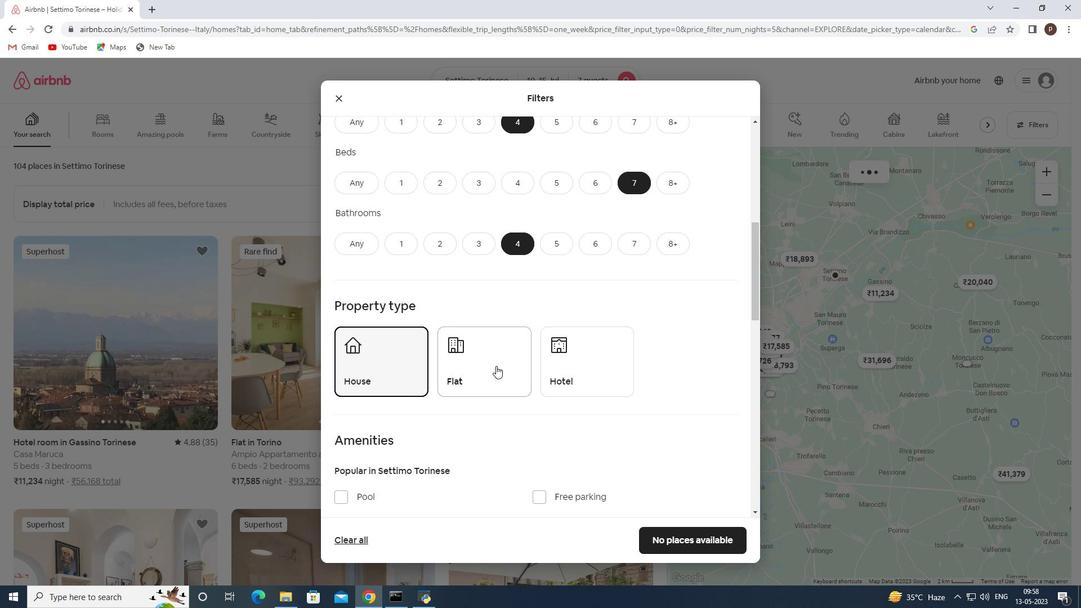 
Action: Mouse pressed left at (496, 366)
Screenshot: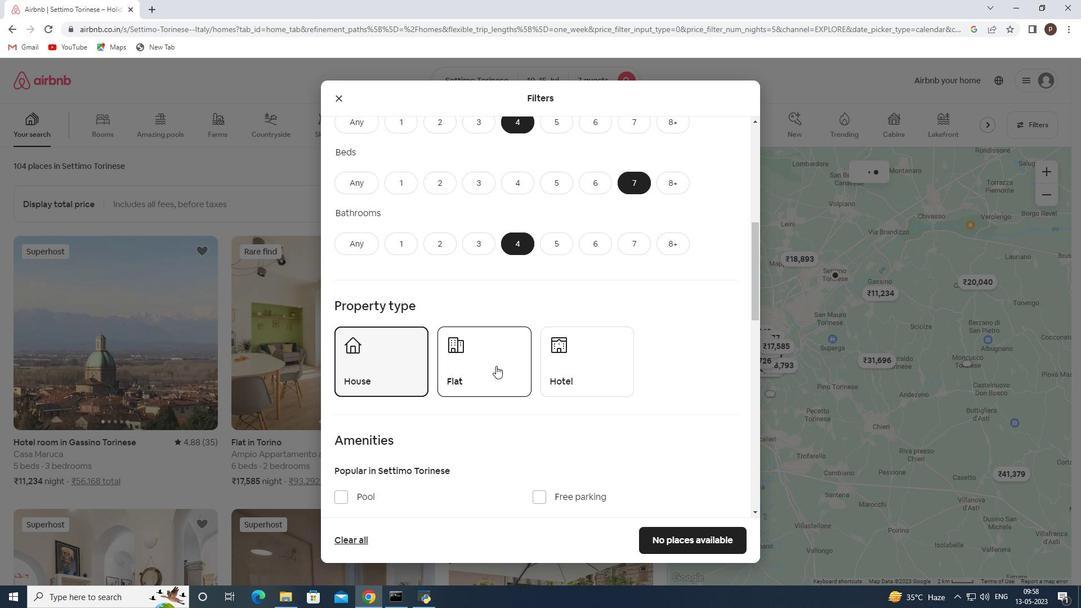 
Action: Mouse scrolled (496, 365) with delta (0, 0)
Screenshot: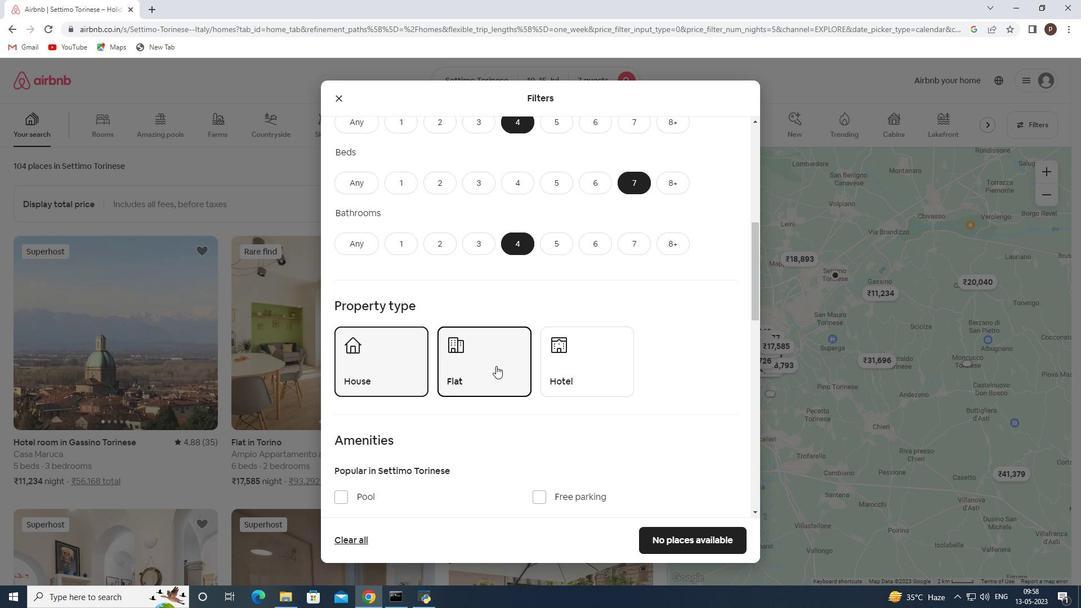 
Action: Mouse scrolled (496, 365) with delta (0, 0)
Screenshot: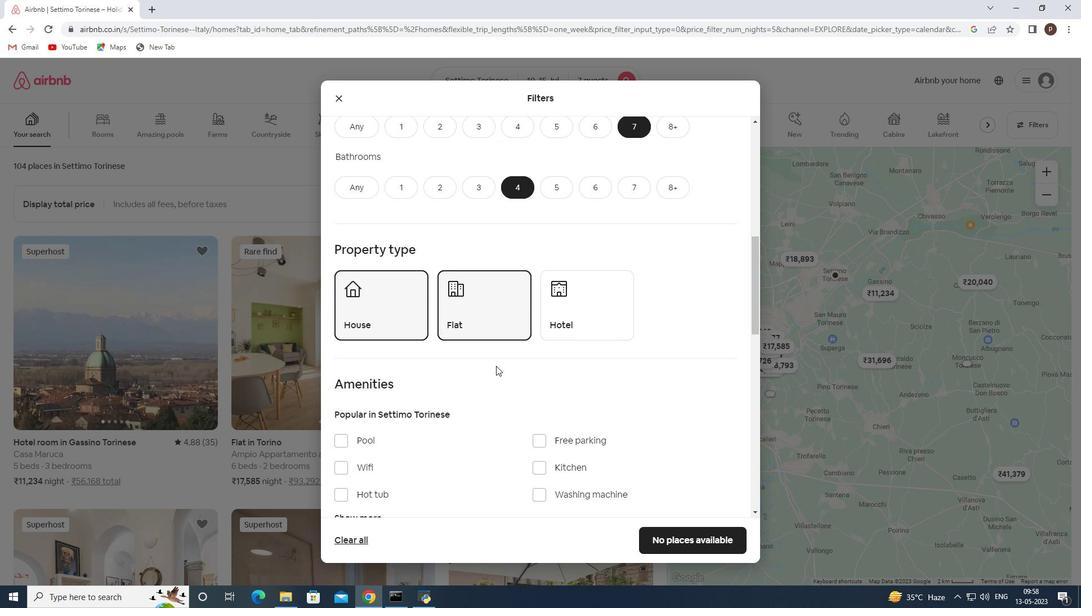 
Action: Mouse scrolled (496, 365) with delta (0, 0)
Screenshot: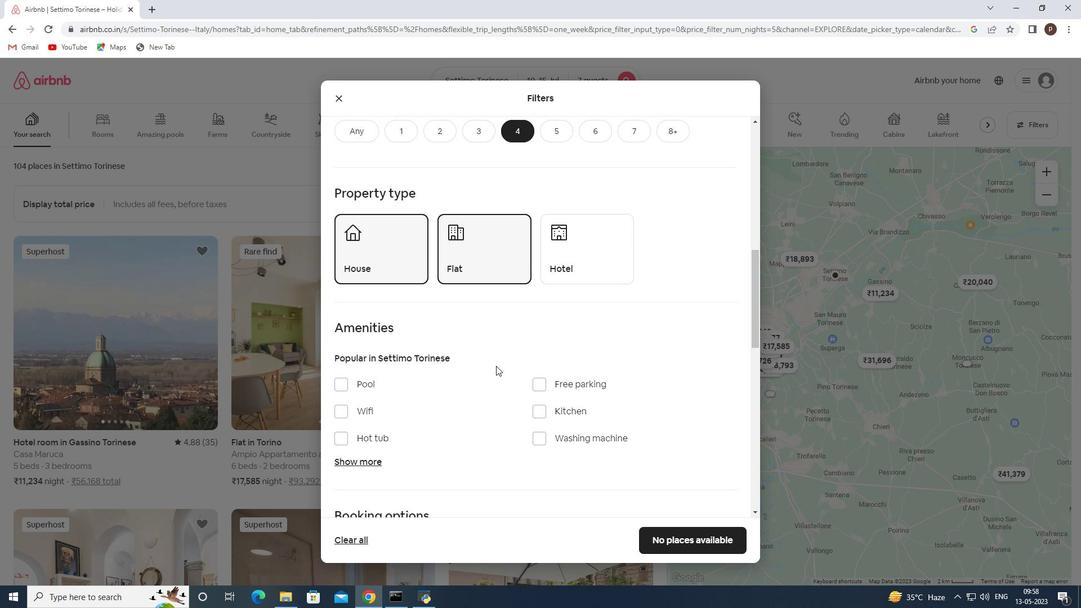 
Action: Mouse moved to (349, 355)
Screenshot: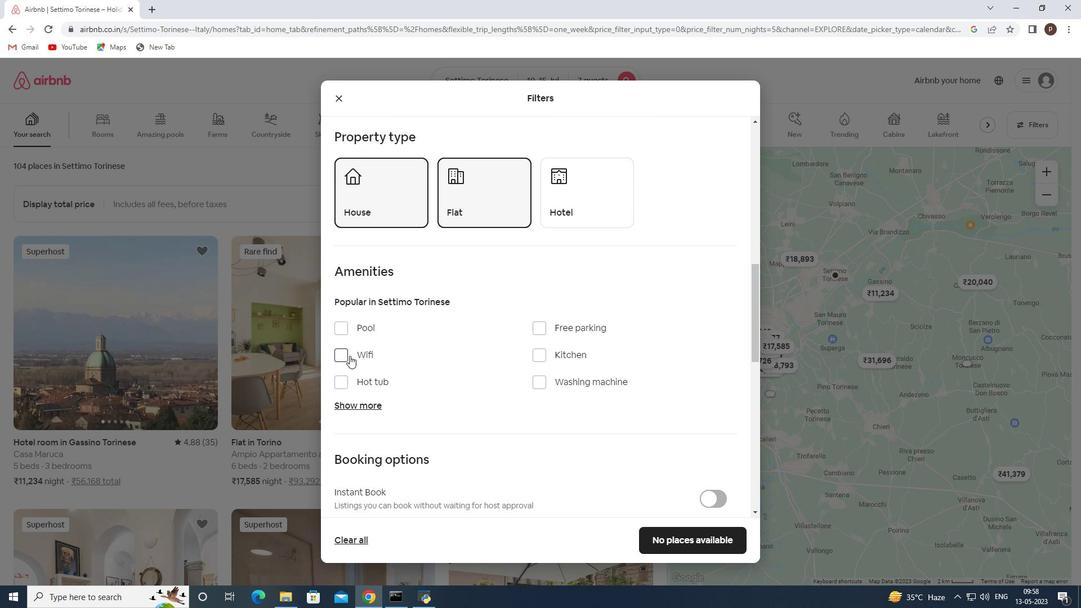 
Action: Mouse pressed left at (349, 355)
Screenshot: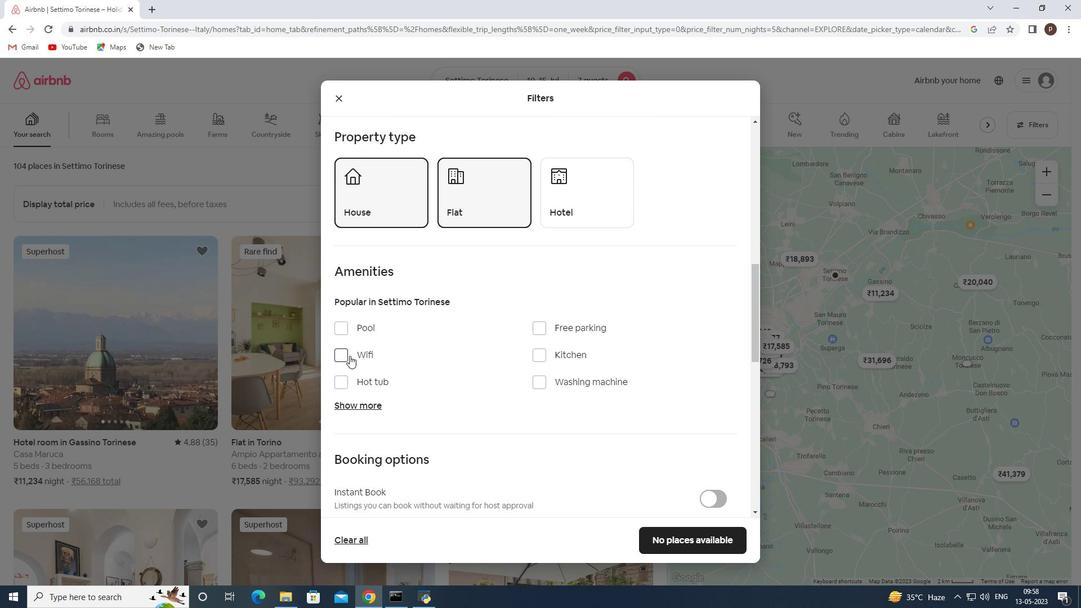 
Action: Mouse moved to (373, 404)
Screenshot: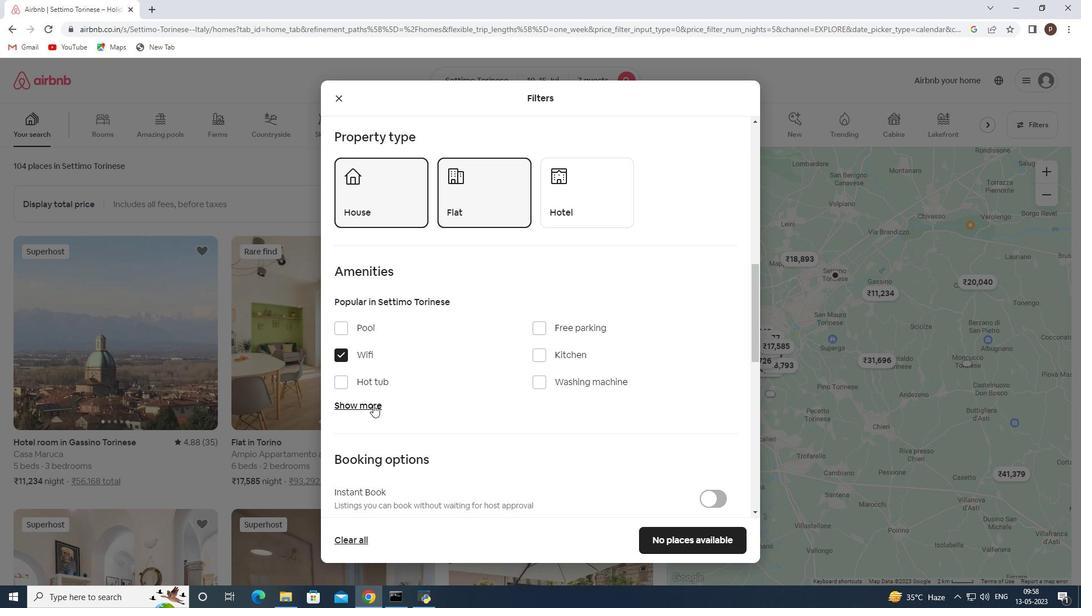 
Action: Mouse pressed left at (373, 404)
Screenshot: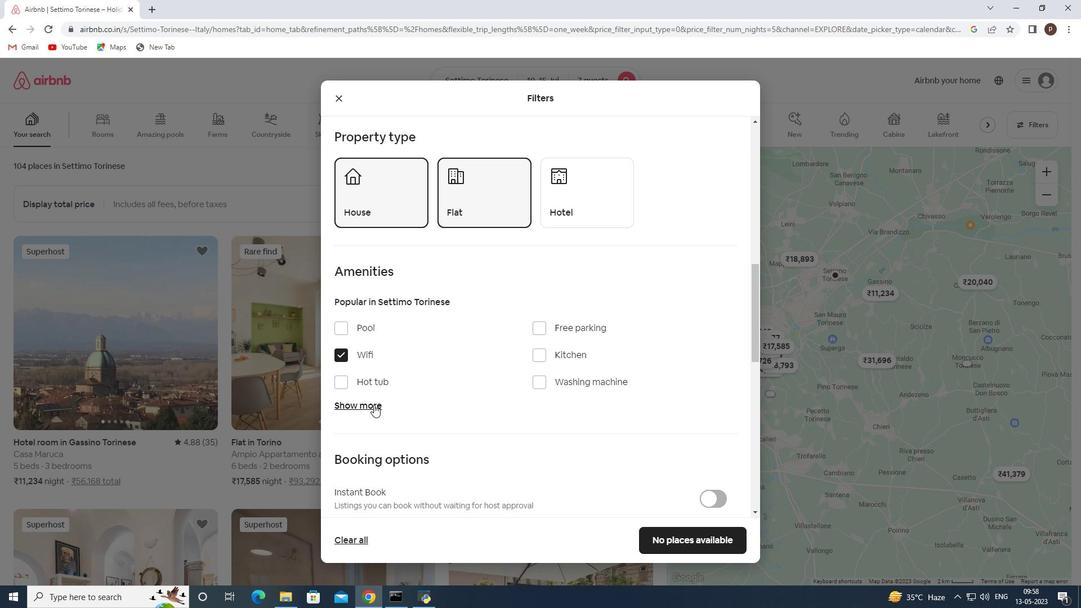 
Action: Mouse moved to (542, 330)
Screenshot: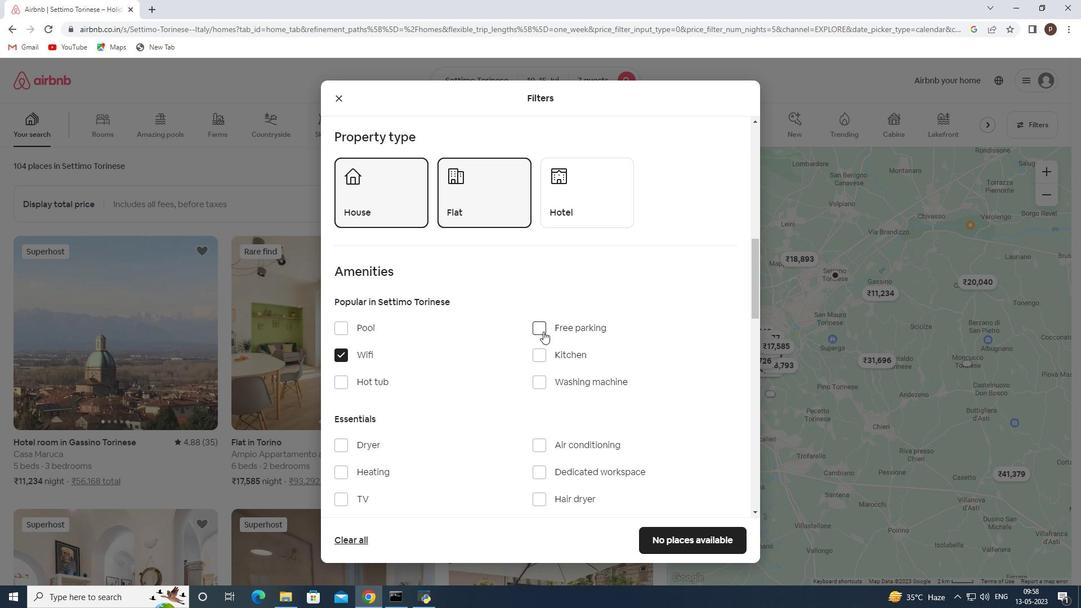 
Action: Mouse pressed left at (542, 330)
Screenshot: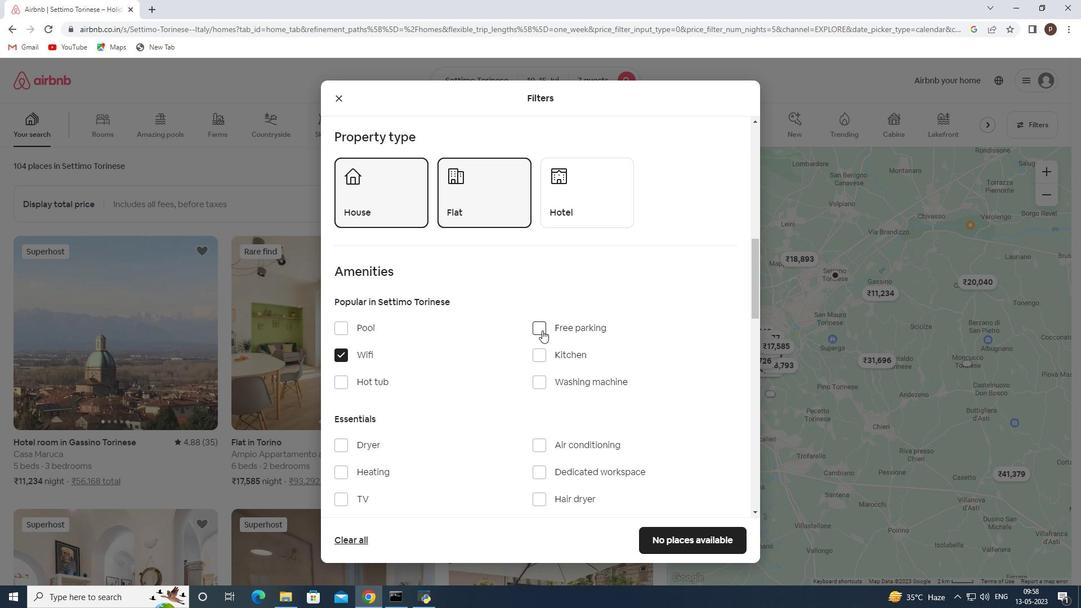 
Action: Mouse moved to (465, 396)
Screenshot: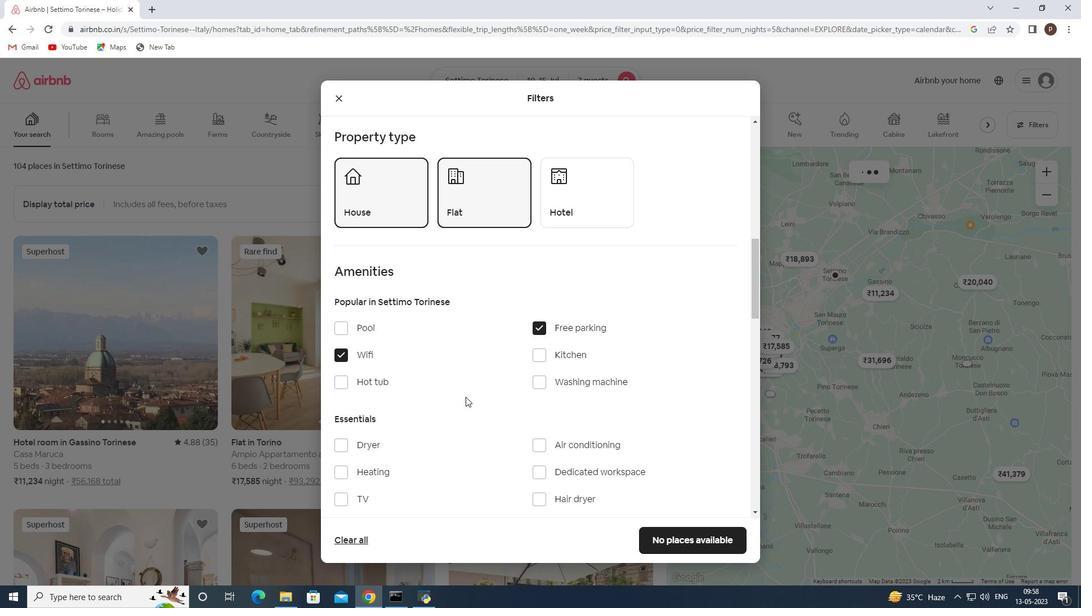 
Action: Mouse scrolled (465, 396) with delta (0, 0)
Screenshot: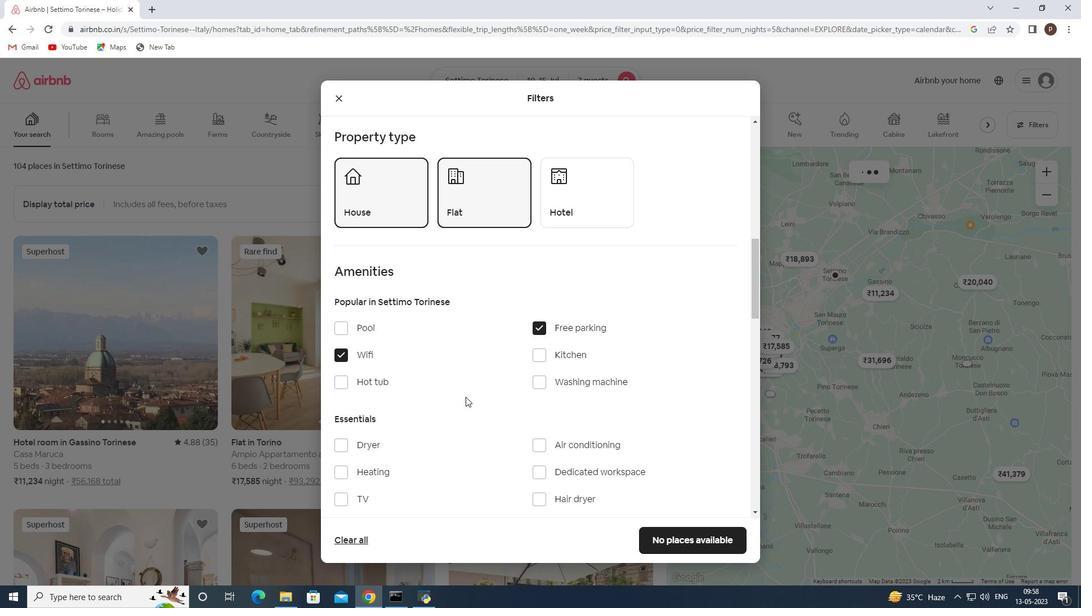 
Action: Mouse scrolled (465, 396) with delta (0, 0)
Screenshot: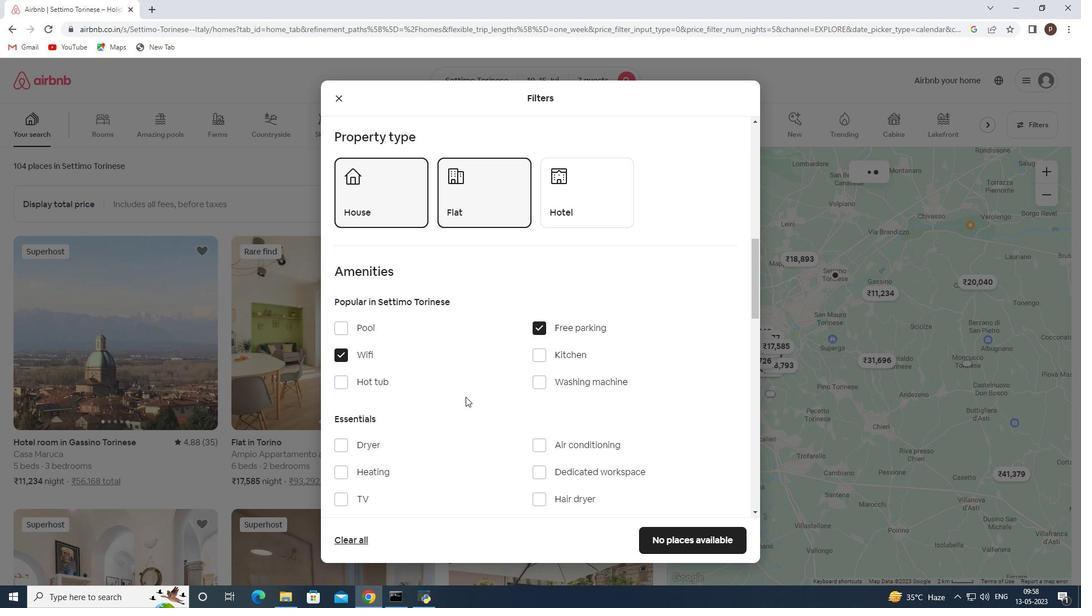 
Action: Mouse moved to (342, 386)
Screenshot: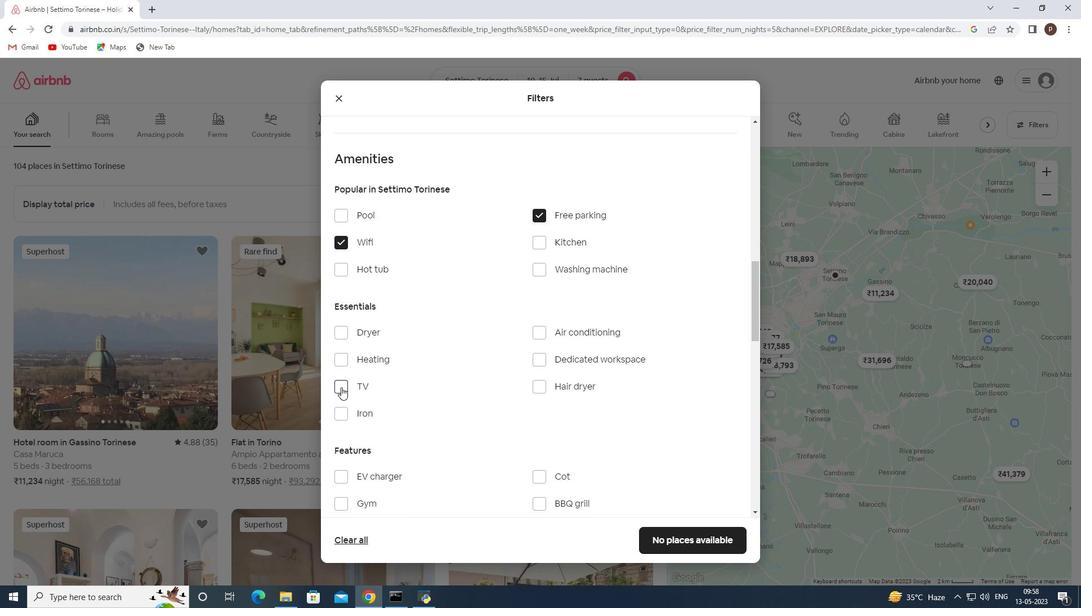 
Action: Mouse pressed left at (342, 386)
Screenshot: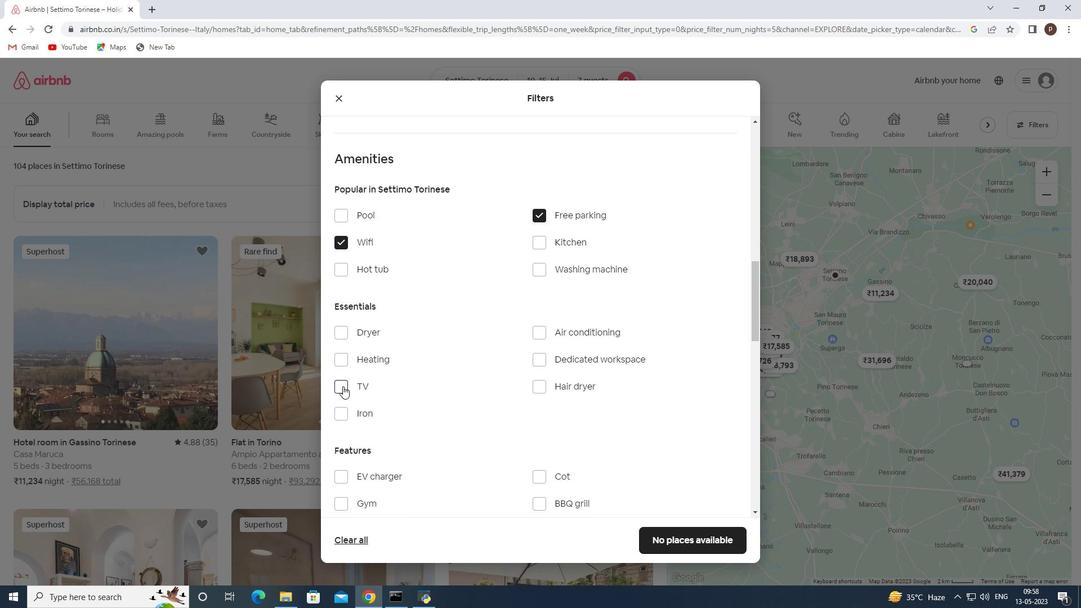 
Action: Mouse moved to (418, 404)
Screenshot: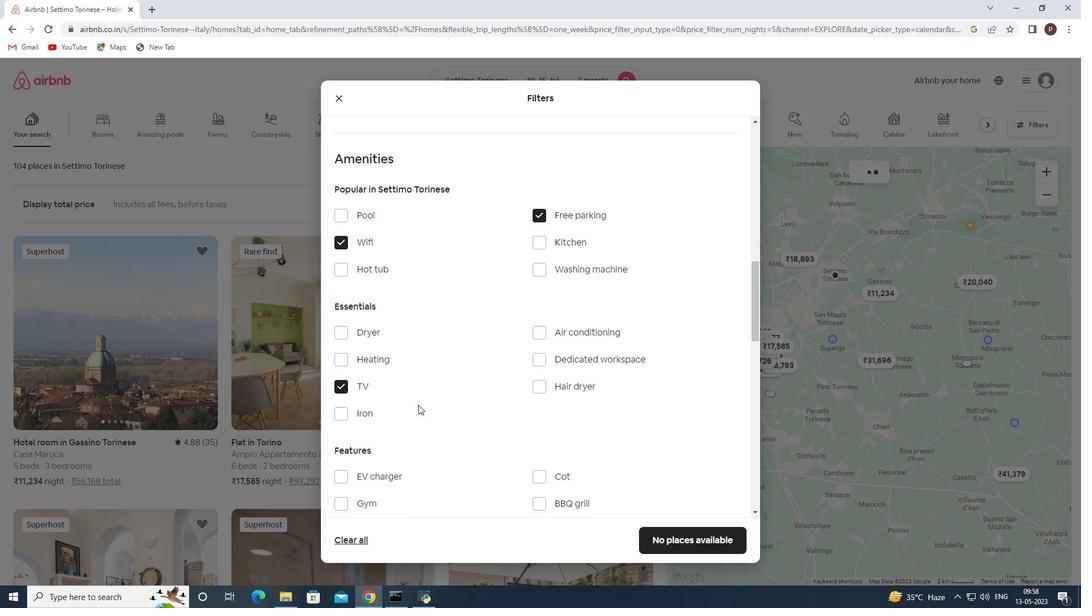 
Action: Mouse scrolled (418, 404) with delta (0, 0)
Screenshot: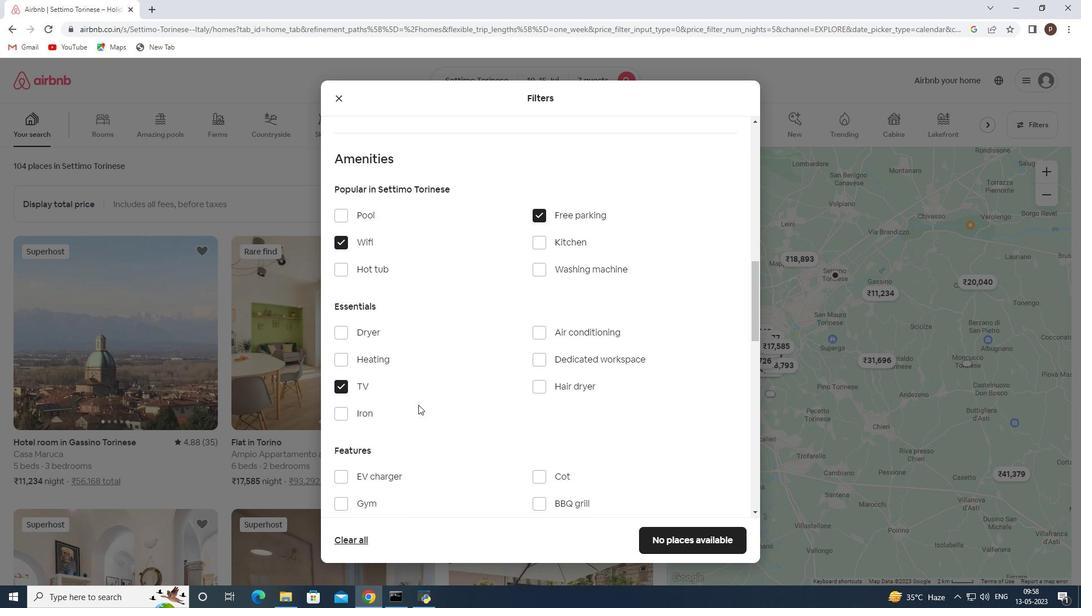 
Action: Mouse scrolled (418, 404) with delta (0, 0)
Screenshot: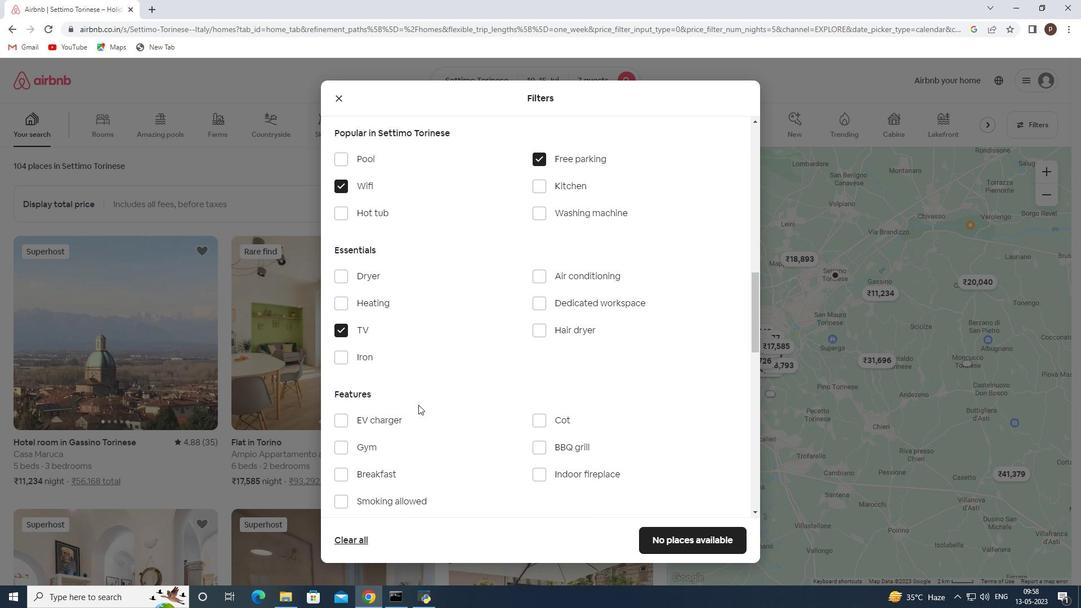 
Action: Mouse scrolled (418, 404) with delta (0, 0)
Screenshot: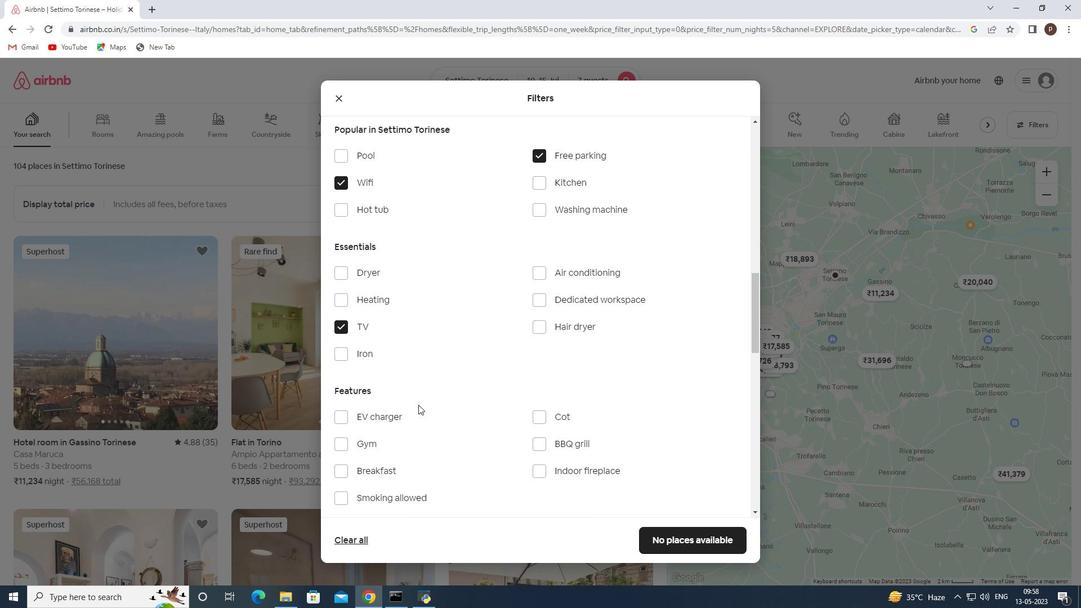 
Action: Mouse moved to (341, 337)
Screenshot: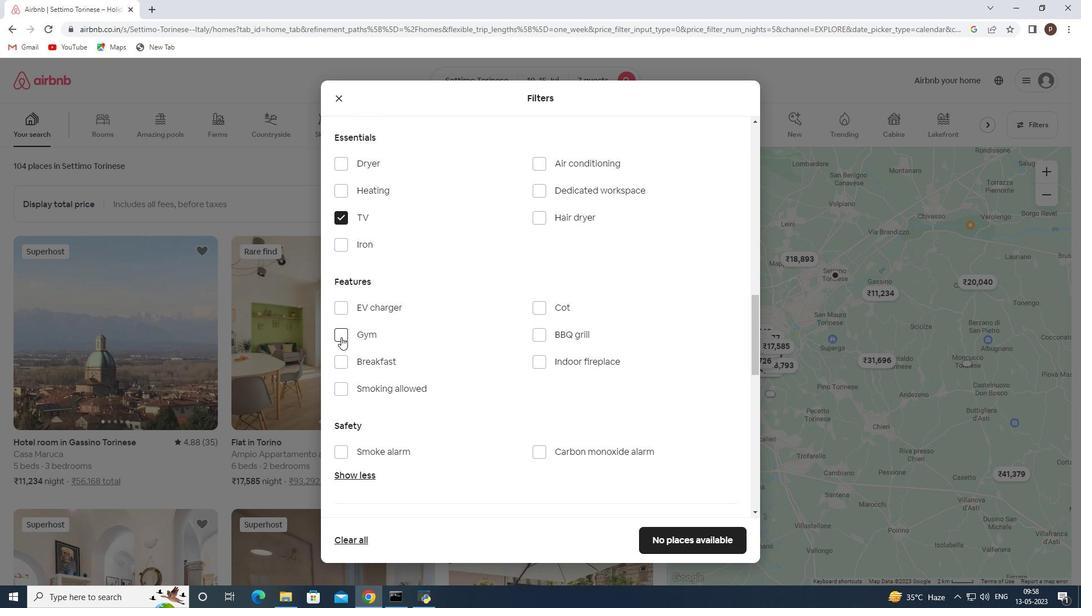 
Action: Mouse pressed left at (341, 337)
Screenshot: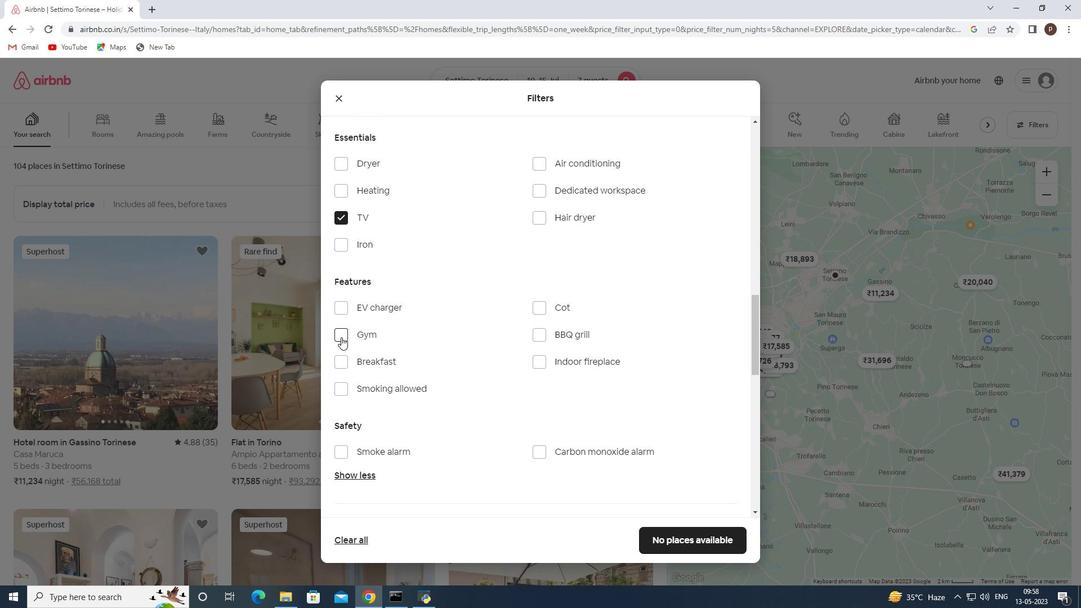 
Action: Mouse moved to (339, 362)
Screenshot: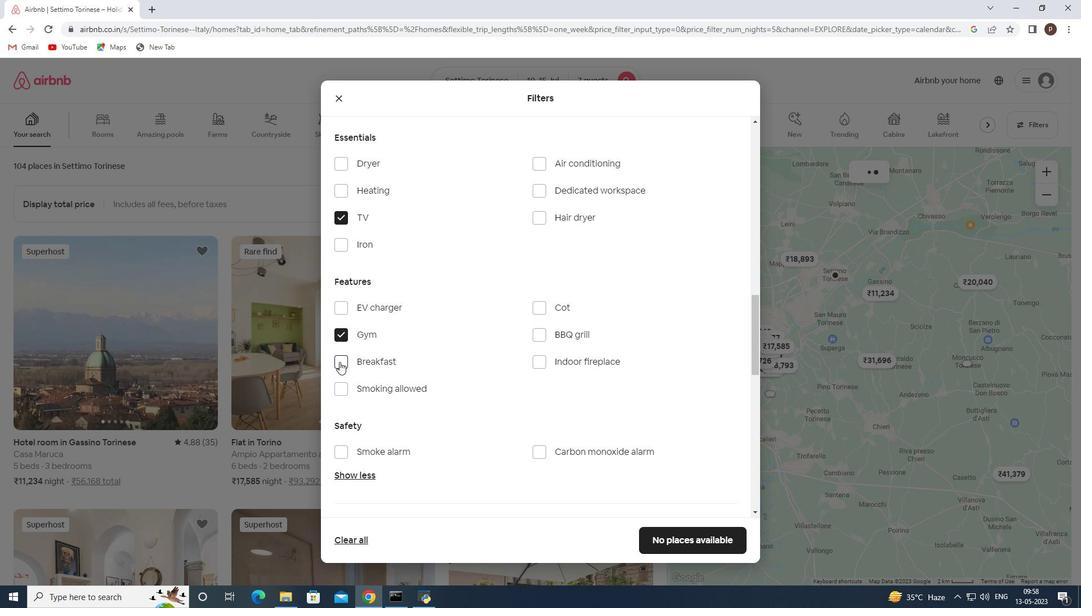 
Action: Mouse pressed left at (339, 362)
Screenshot: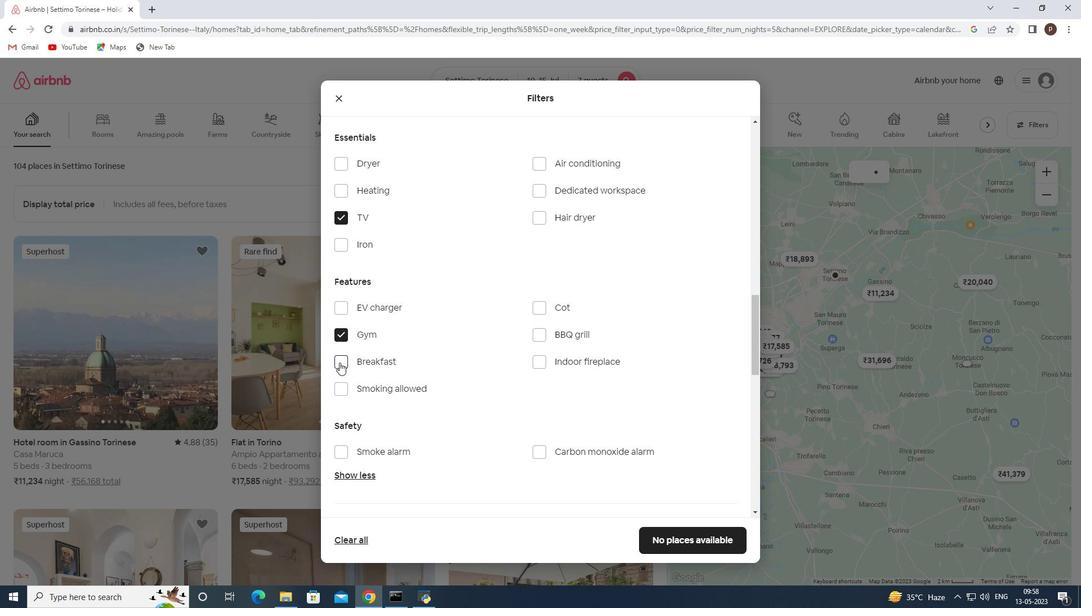 
Action: Mouse moved to (442, 366)
Screenshot: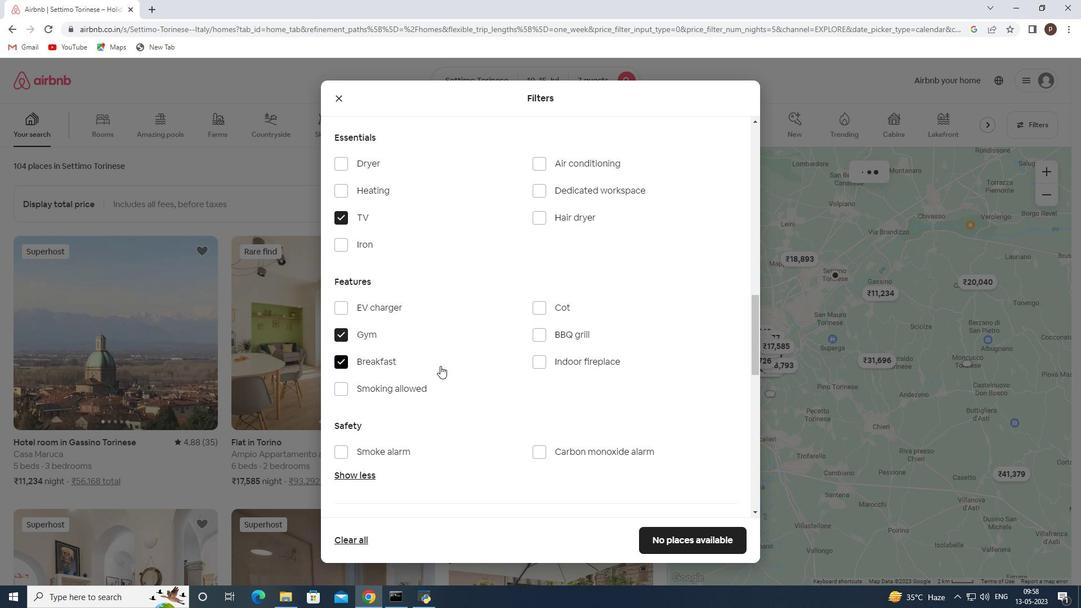 
Action: Mouse scrolled (442, 365) with delta (0, 0)
Screenshot: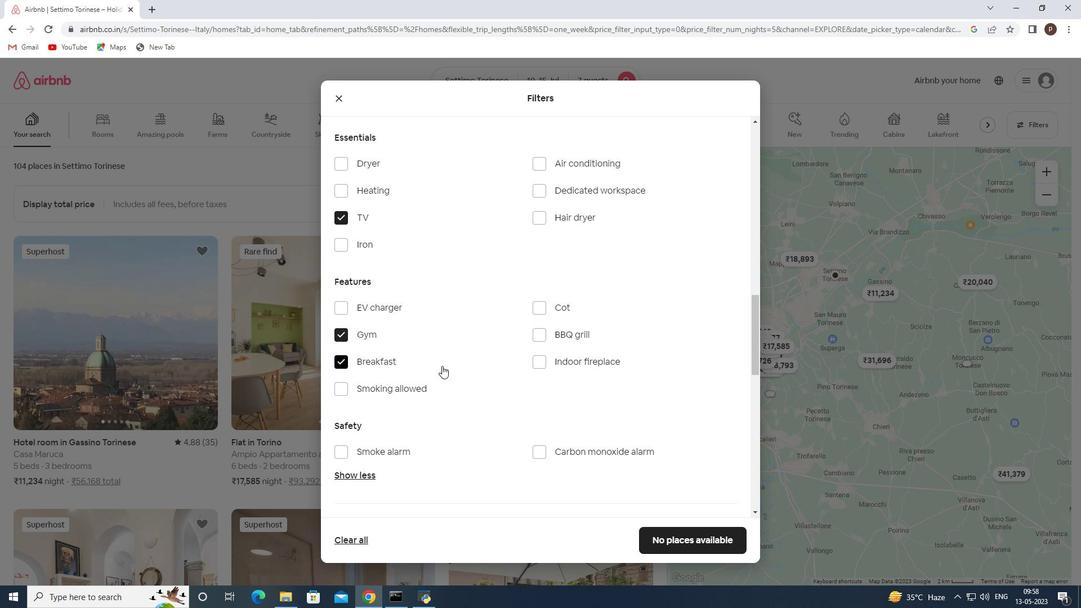 
Action: Mouse scrolled (442, 365) with delta (0, 0)
Screenshot: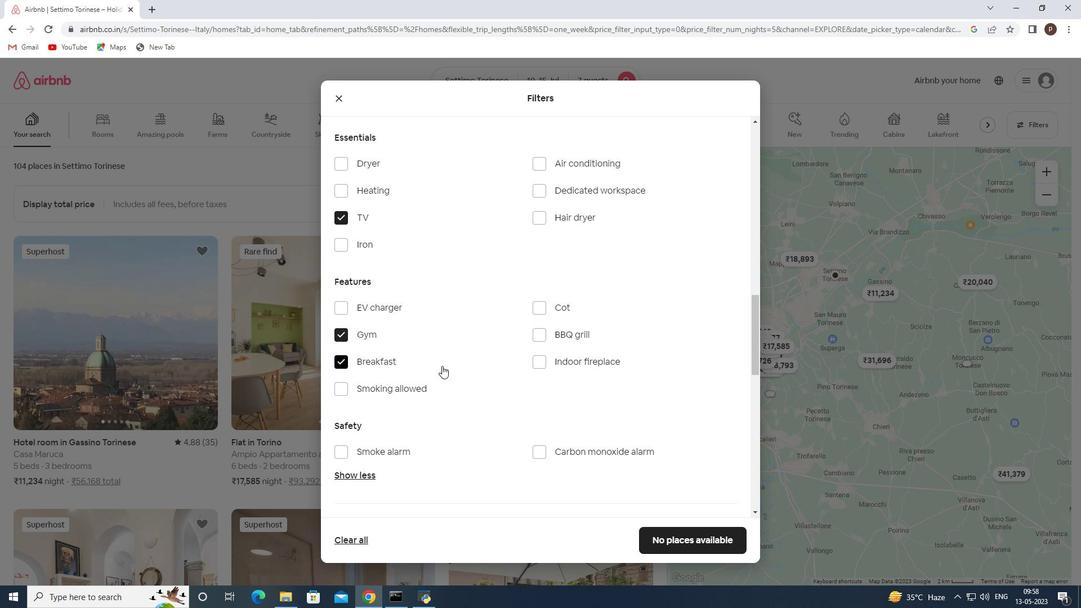 
Action: Mouse scrolled (442, 365) with delta (0, 0)
Screenshot: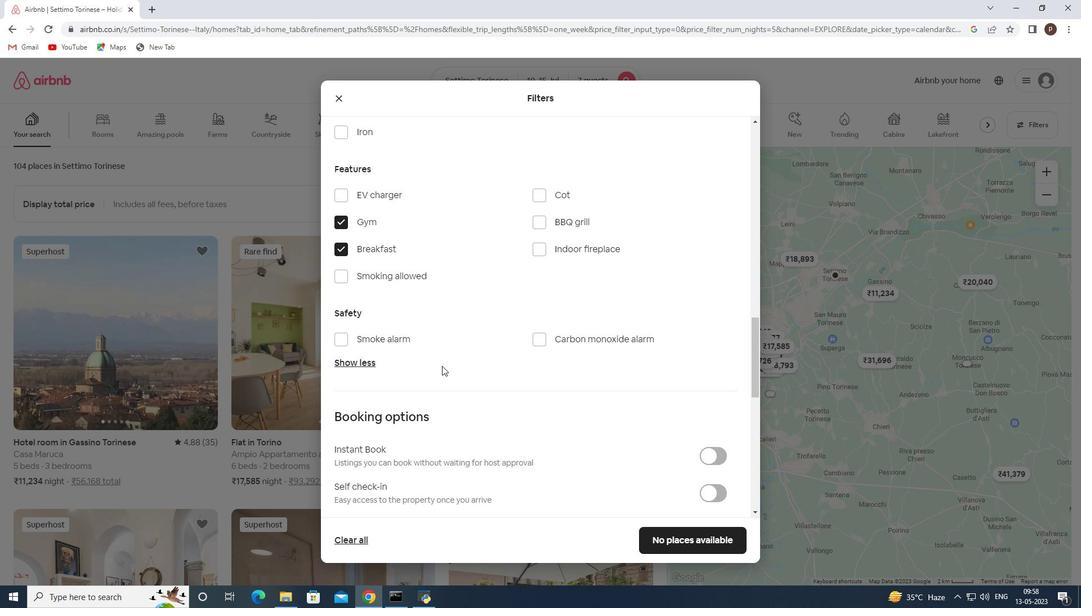 
Action: Mouse scrolled (442, 365) with delta (0, 0)
Screenshot: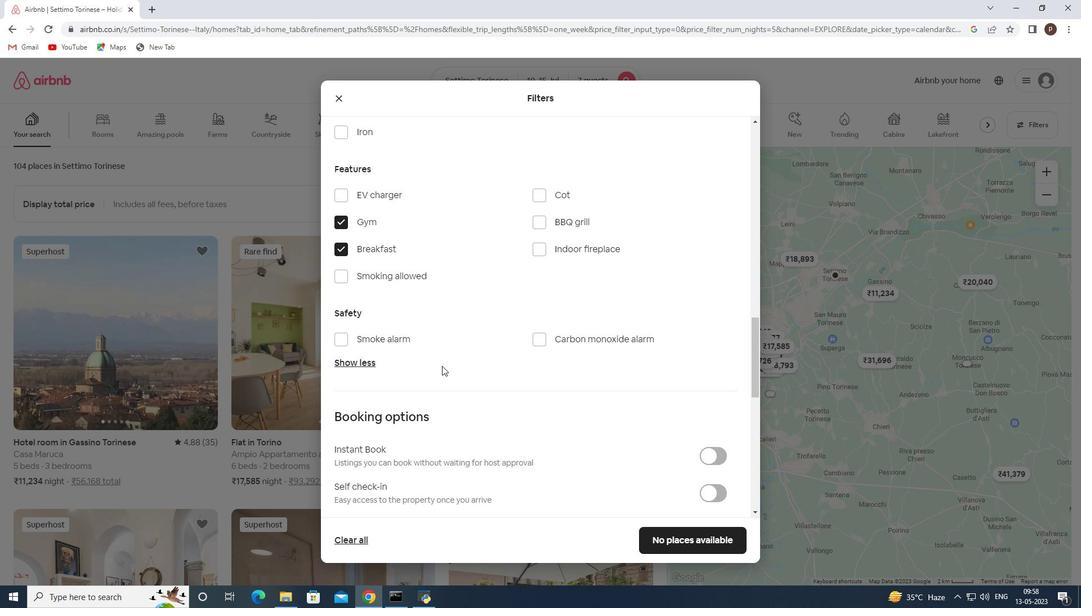 
Action: Mouse moved to (710, 384)
Screenshot: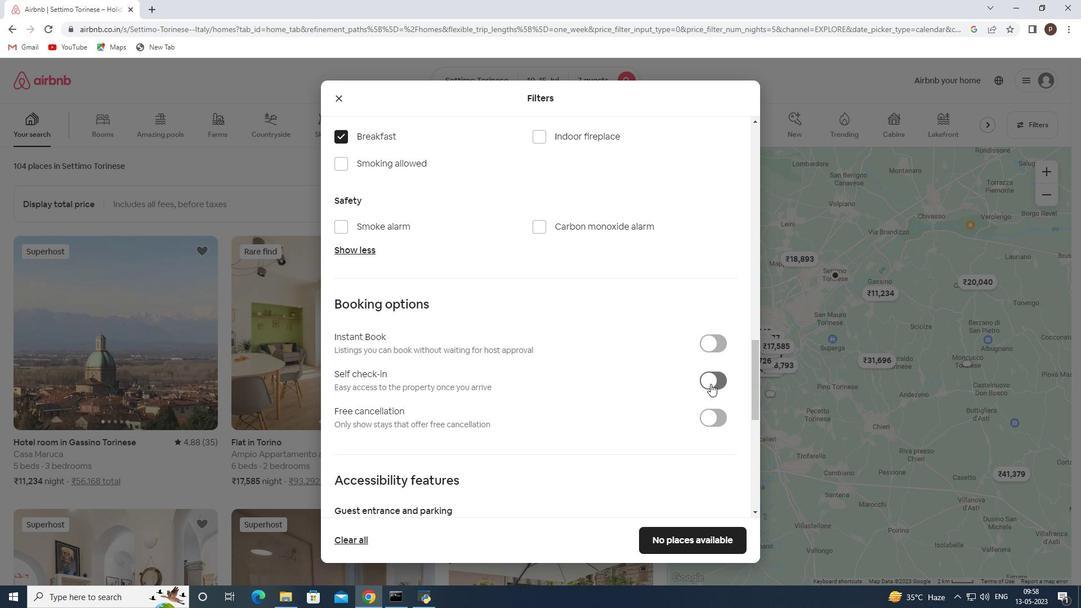 
Action: Mouse pressed left at (710, 384)
Screenshot: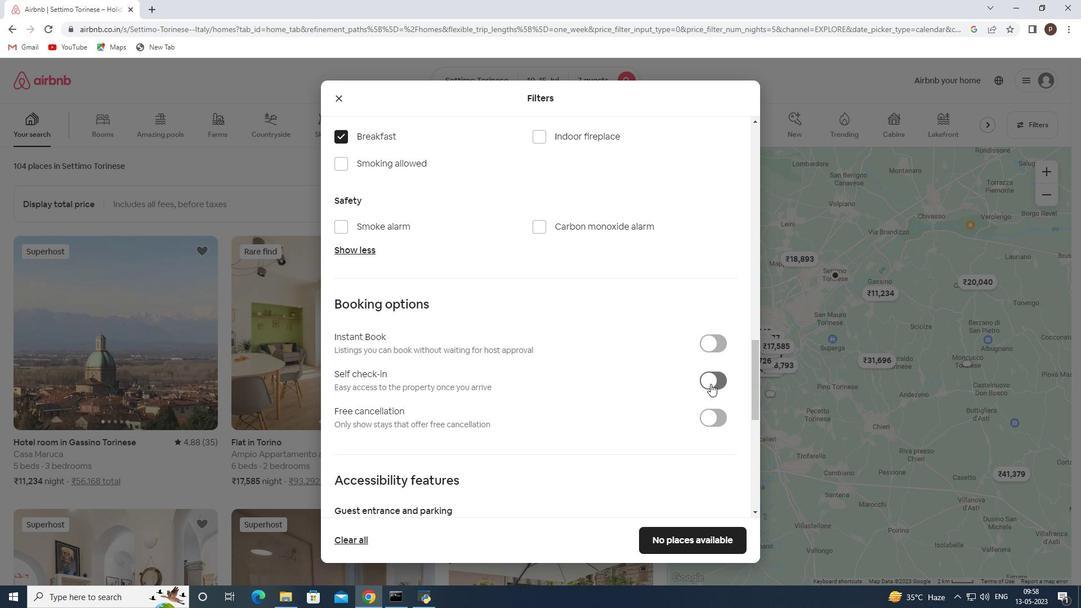 
Action: Mouse moved to (601, 394)
Screenshot: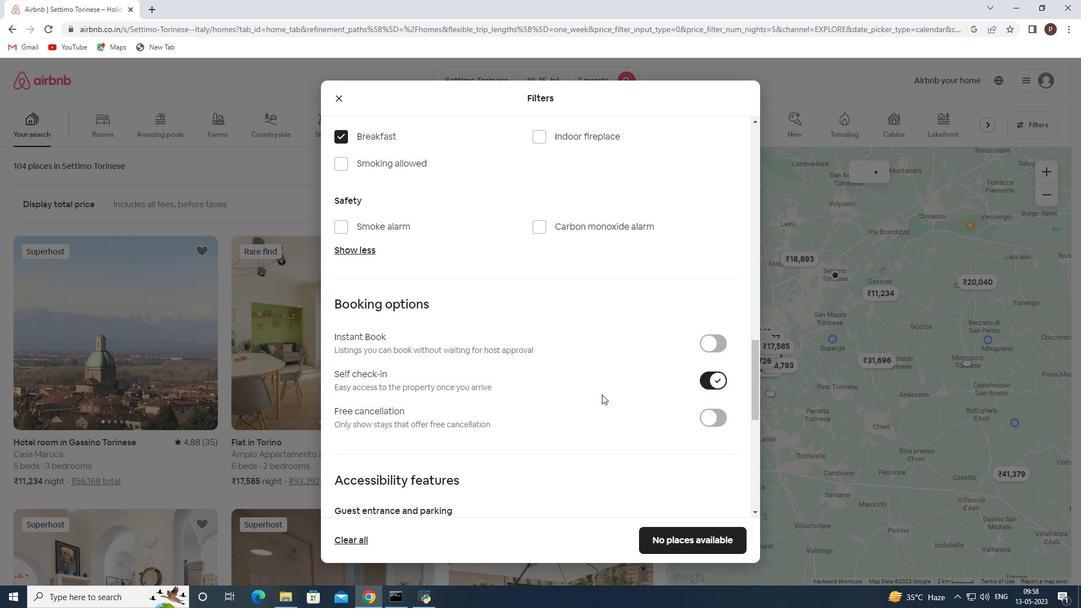 
Action: Mouse scrolled (601, 394) with delta (0, 0)
Screenshot: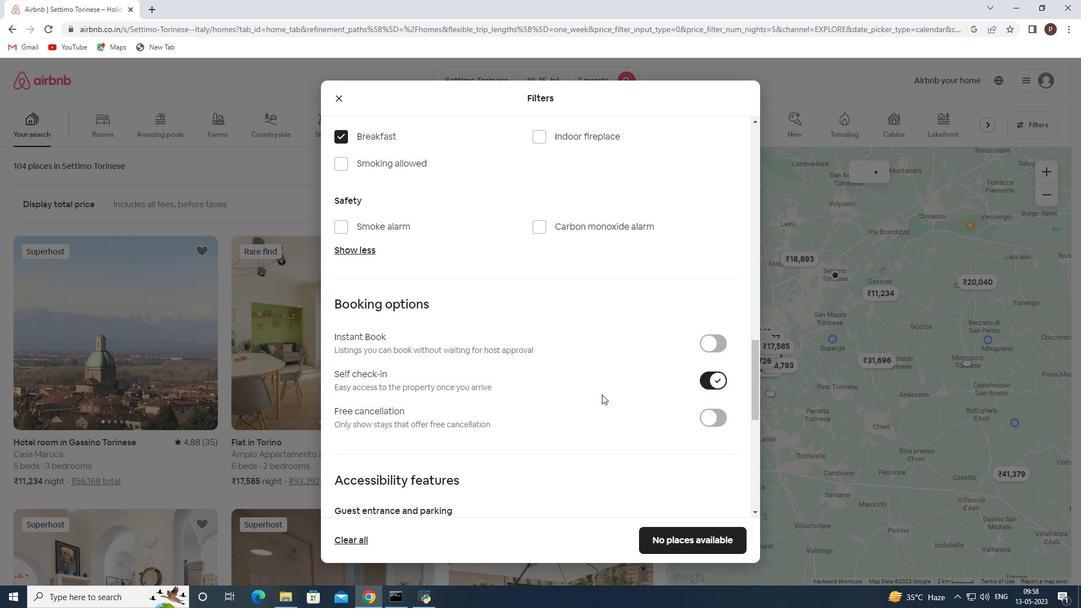 
Action: Mouse moved to (601, 394)
Screenshot: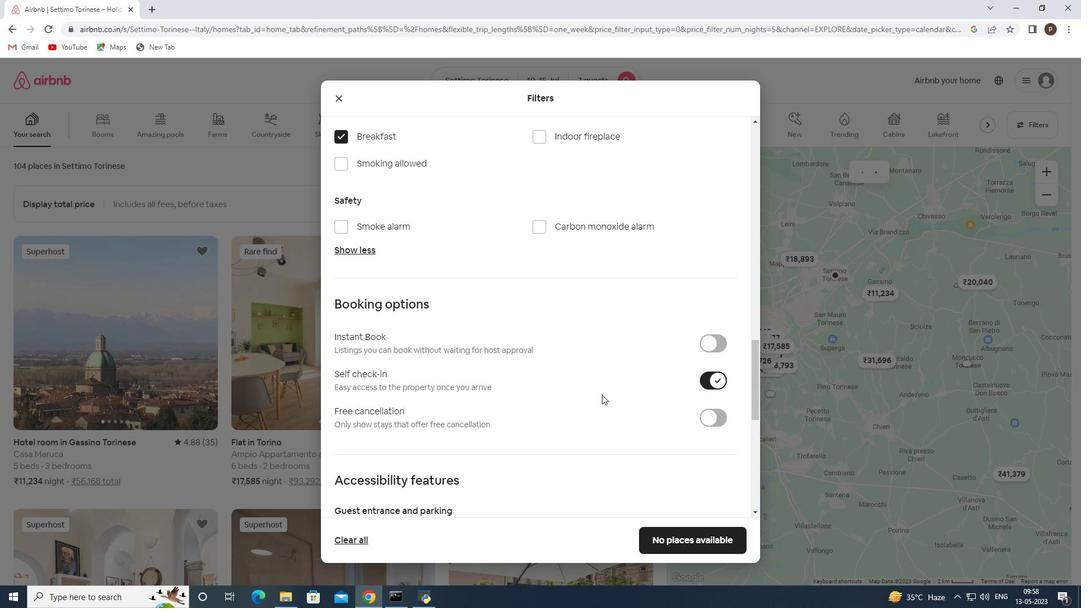 
Action: Mouse scrolled (601, 394) with delta (0, 0)
Screenshot: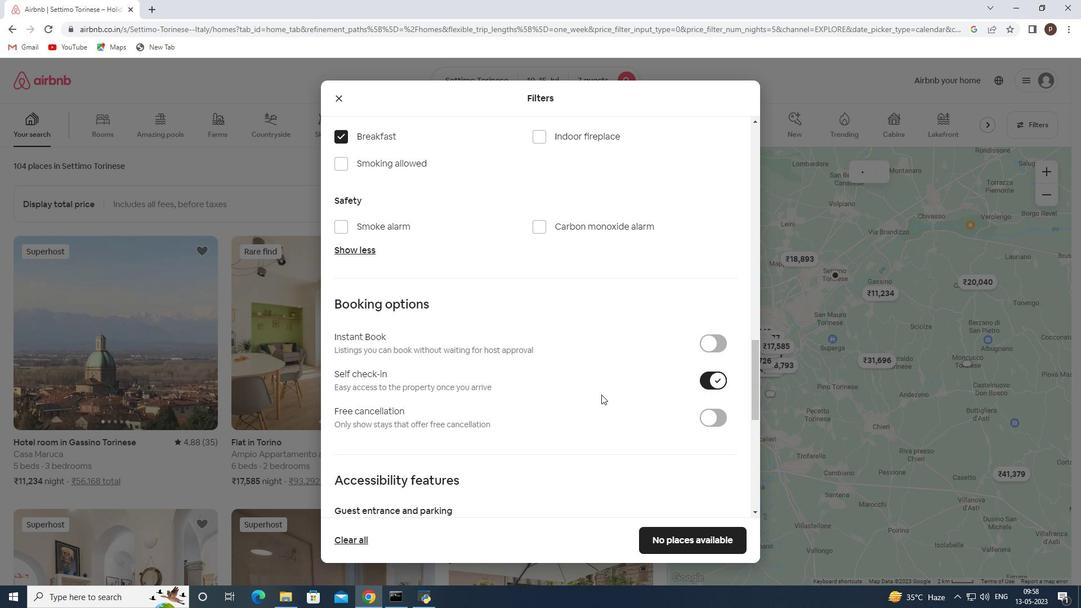 
Action: Mouse moved to (596, 394)
Screenshot: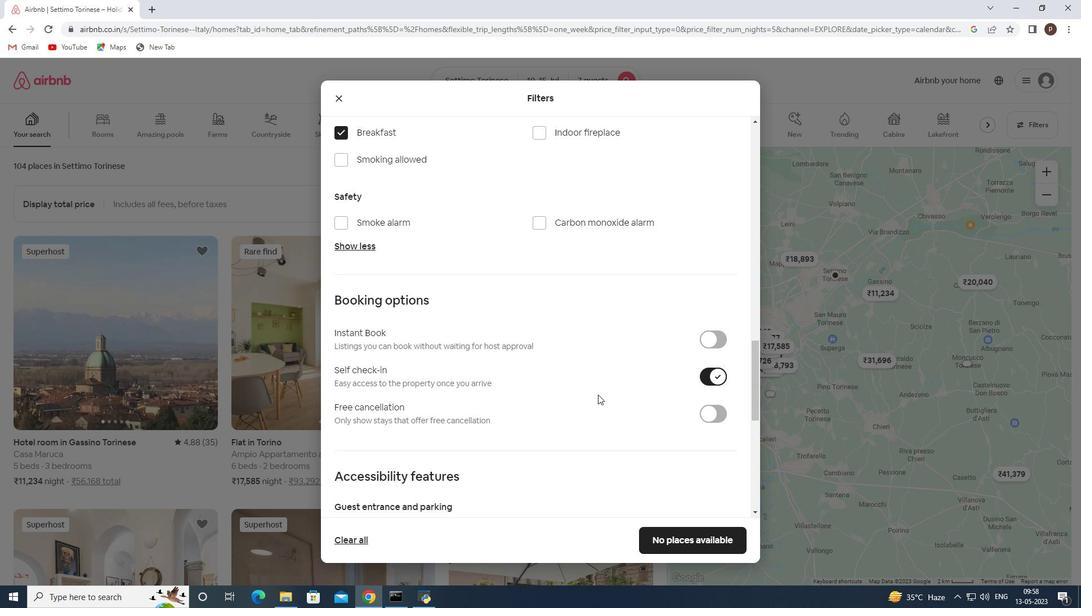 
Action: Mouse scrolled (596, 394) with delta (0, 0)
Screenshot: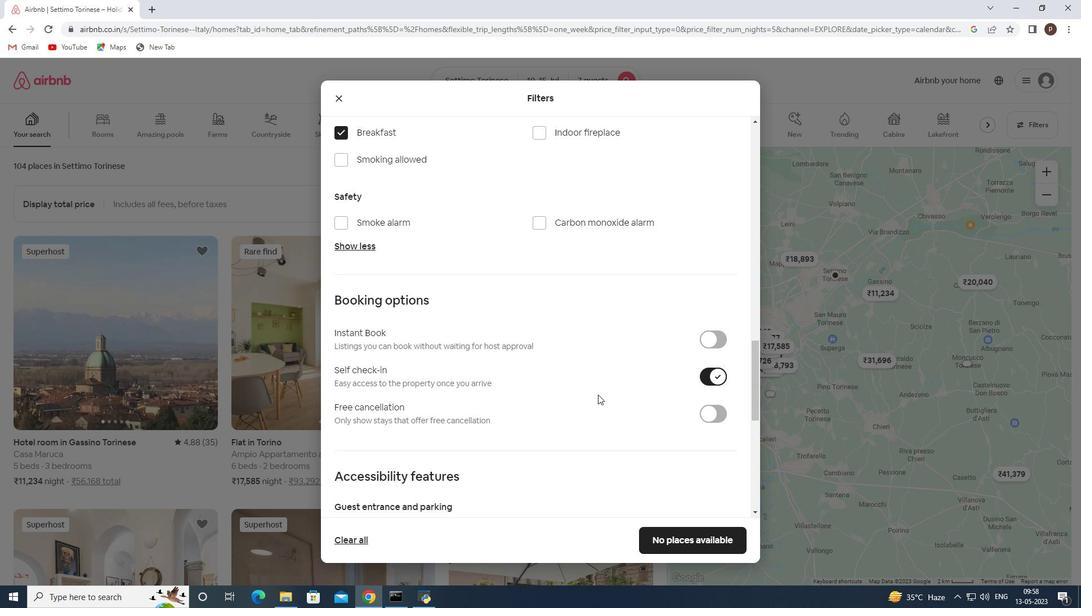 
Action: Mouse moved to (534, 382)
Screenshot: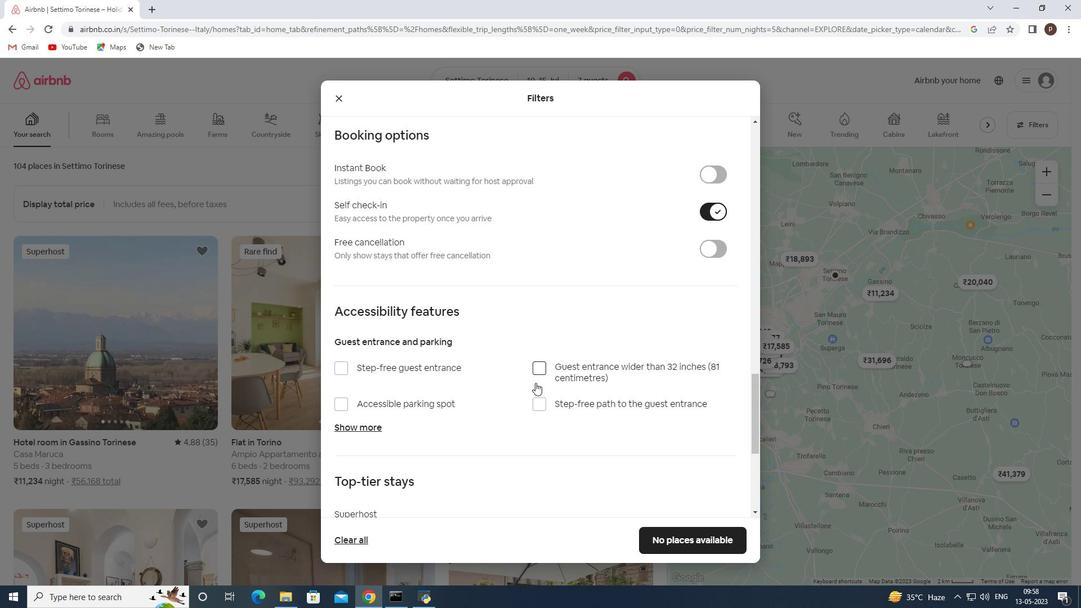 
Action: Mouse scrolled (534, 382) with delta (0, 0)
Screenshot: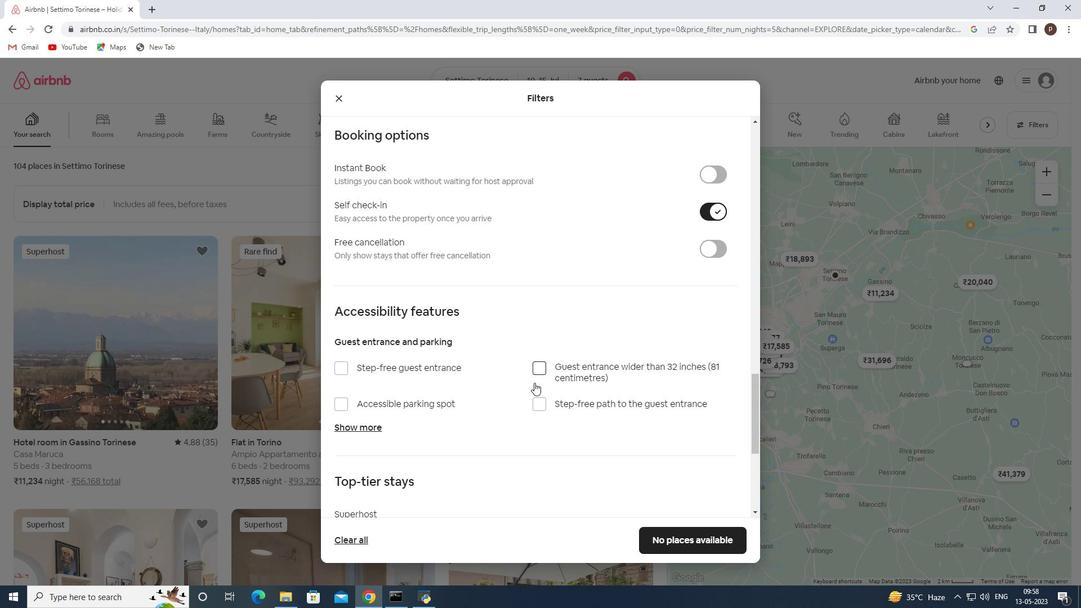 
Action: Mouse scrolled (534, 382) with delta (0, 0)
Screenshot: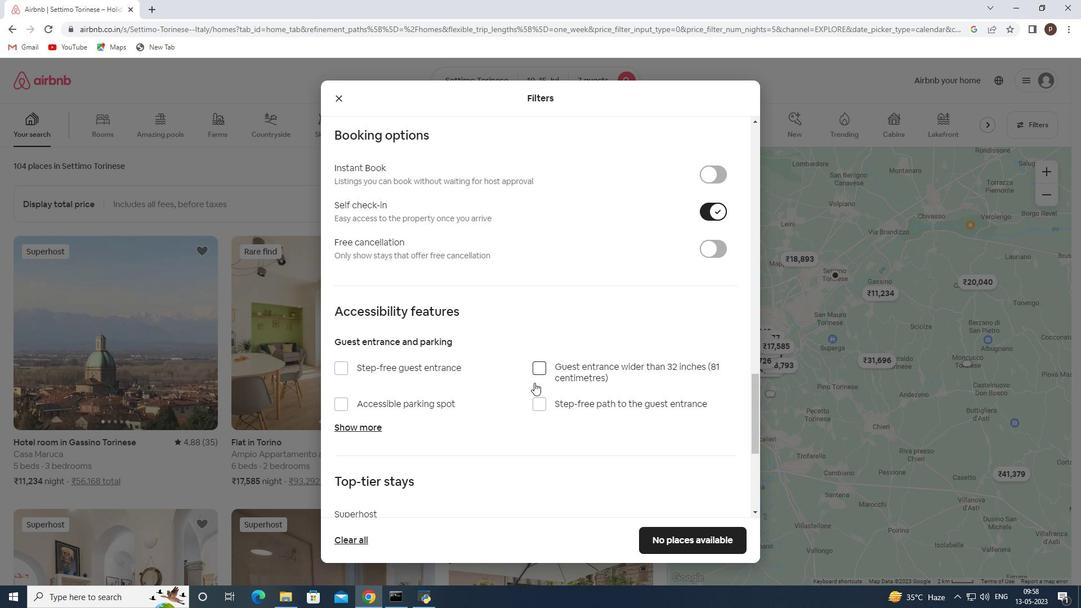 
Action: Mouse scrolled (534, 382) with delta (0, 0)
Screenshot: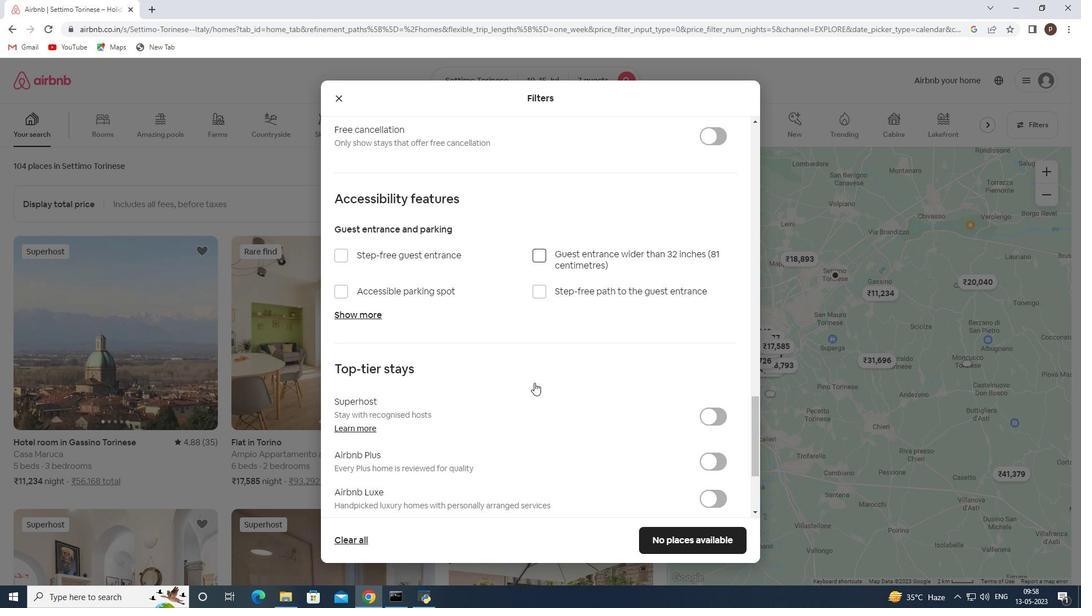 
Action: Mouse scrolled (534, 382) with delta (0, 0)
Screenshot: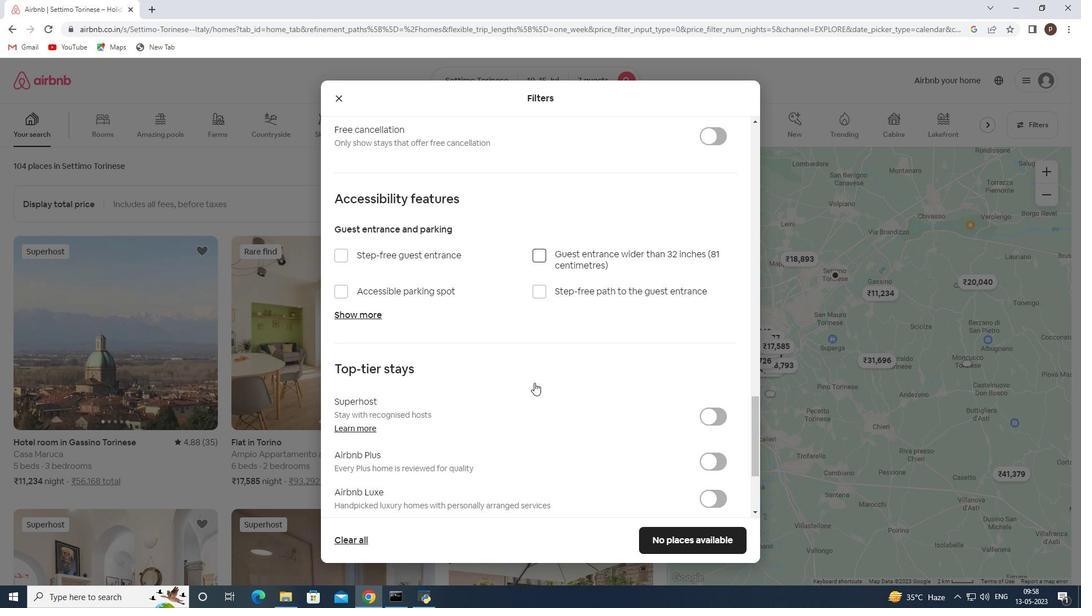 
Action: Mouse scrolled (534, 382) with delta (0, 0)
Screenshot: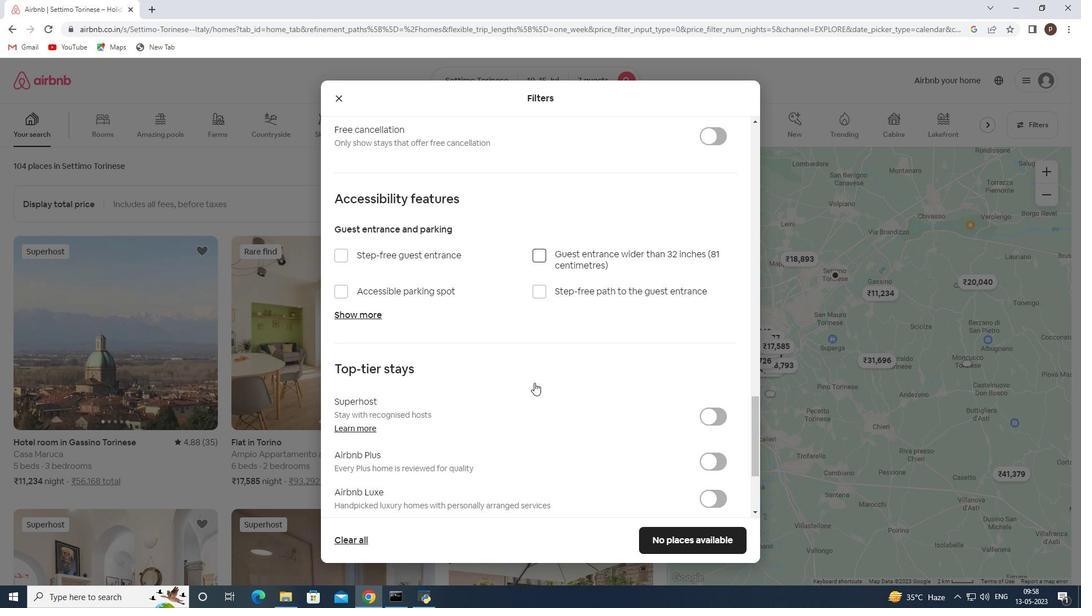 
Action: Mouse scrolled (534, 382) with delta (0, 0)
Screenshot: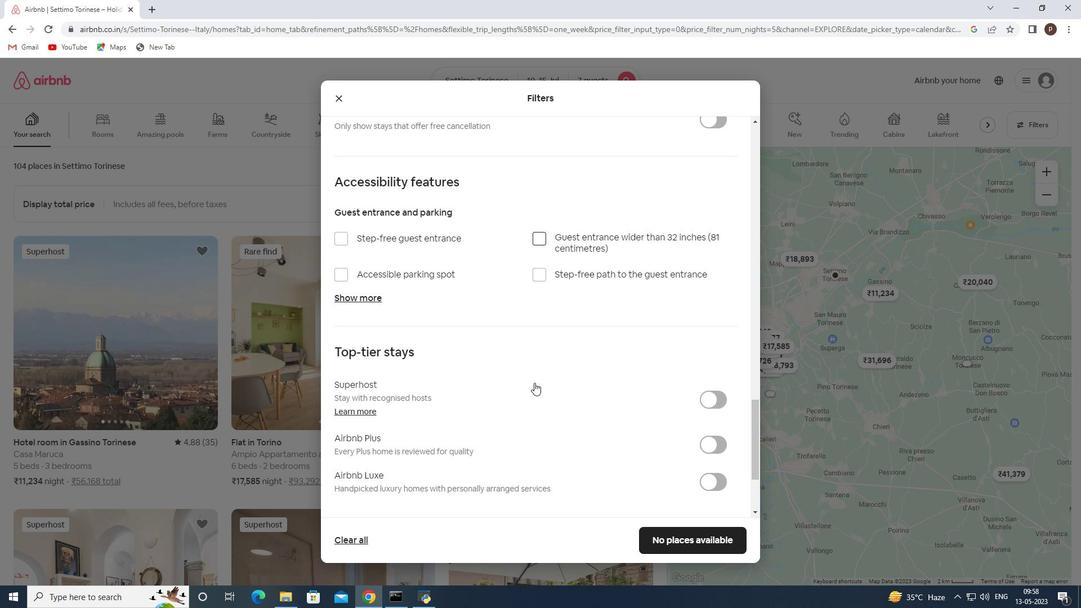 
Action: Mouse scrolled (534, 382) with delta (0, 0)
Screenshot: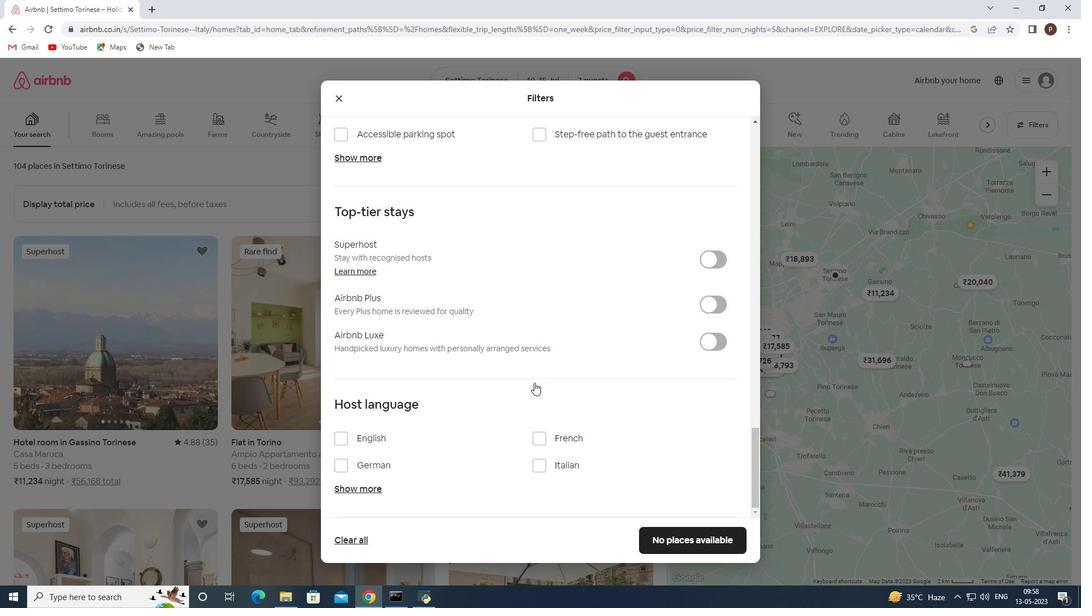 
Action: Mouse scrolled (534, 382) with delta (0, 0)
Screenshot: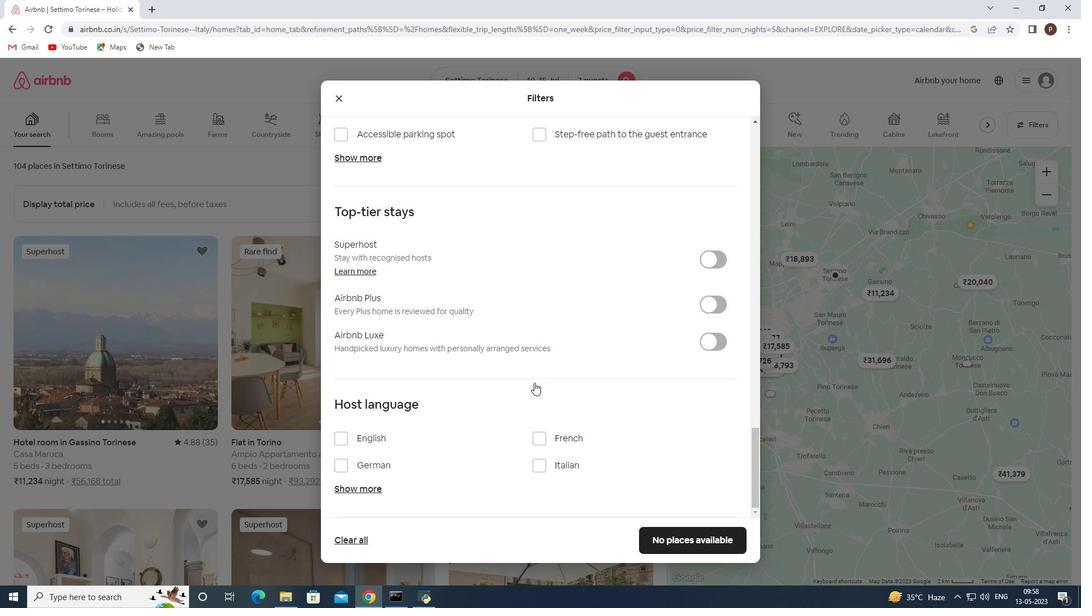 
Action: Mouse moved to (343, 436)
Screenshot: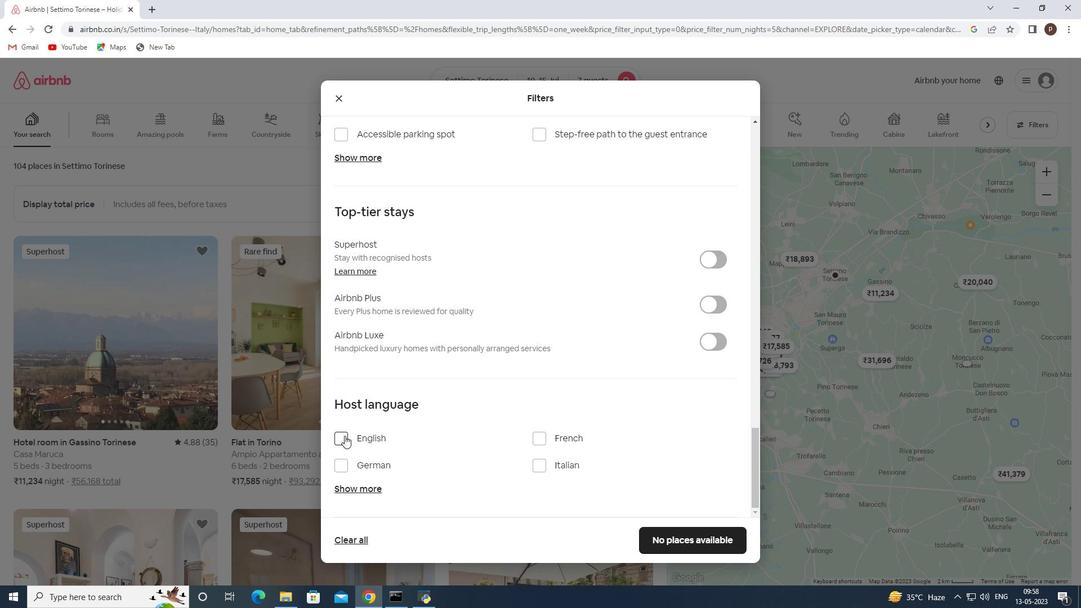 
Action: Mouse pressed left at (343, 436)
Screenshot: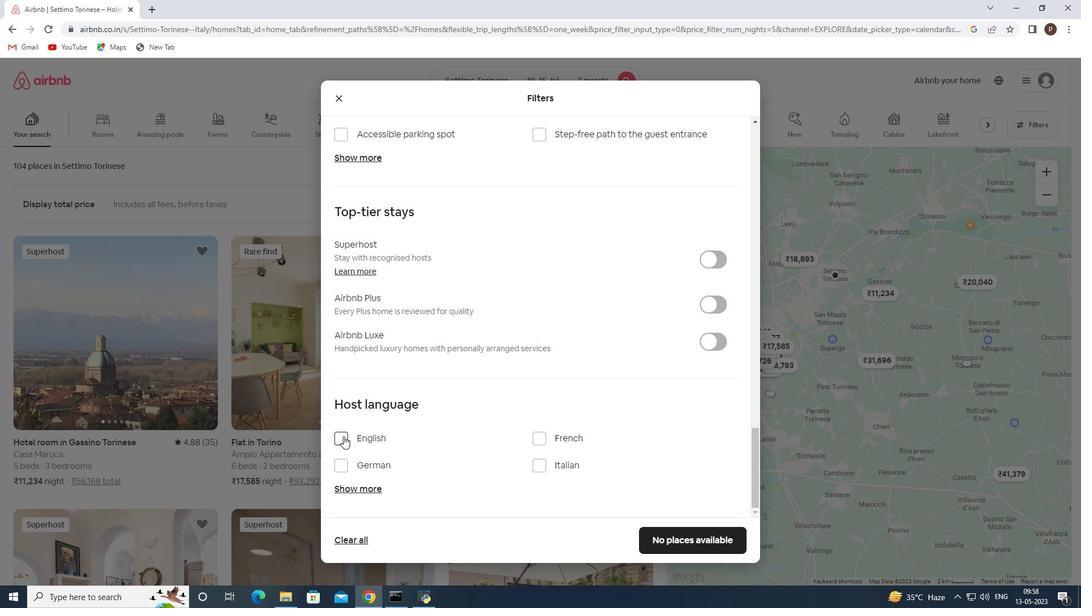 
Action: Mouse moved to (663, 532)
Screenshot: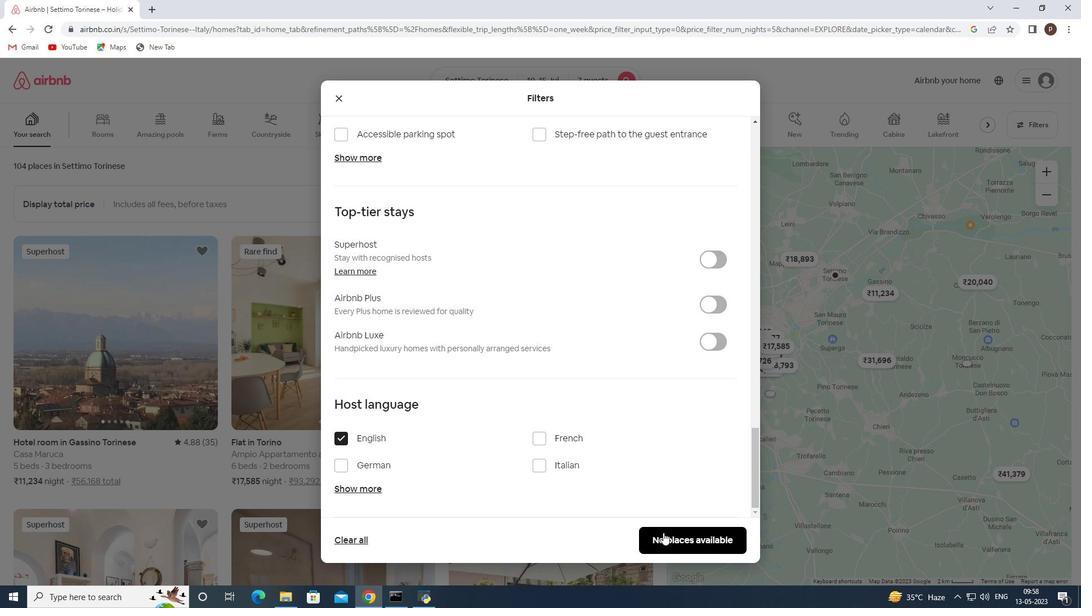 
Action: Mouse pressed left at (663, 532)
Screenshot: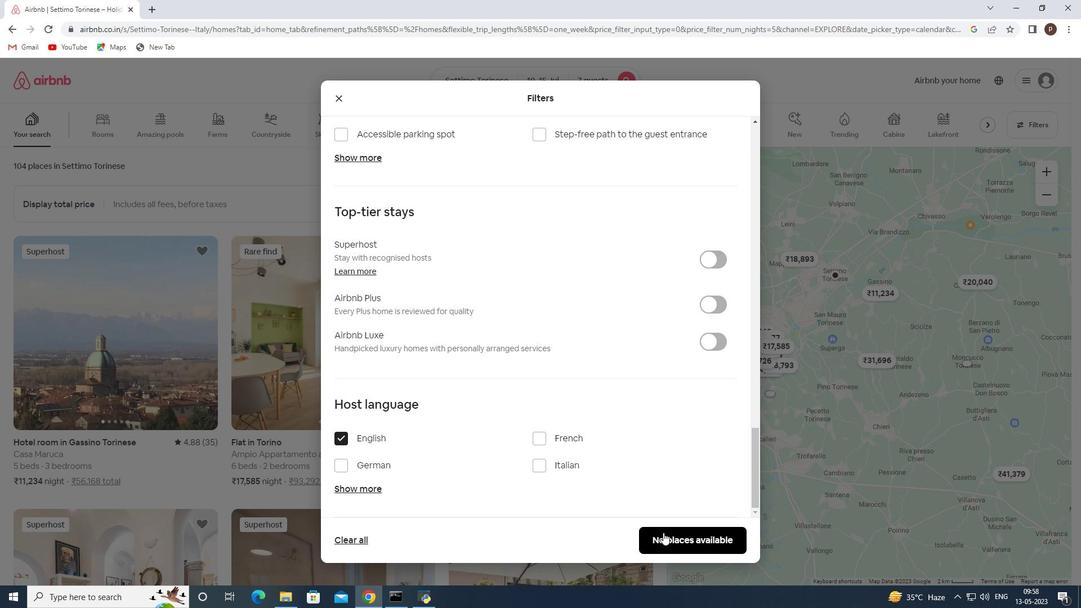 
